 Task: Find directions from Cairo to the Giza Pyramid Complex in Egypt.
Action: Mouse moved to (360, 203)
Screenshot: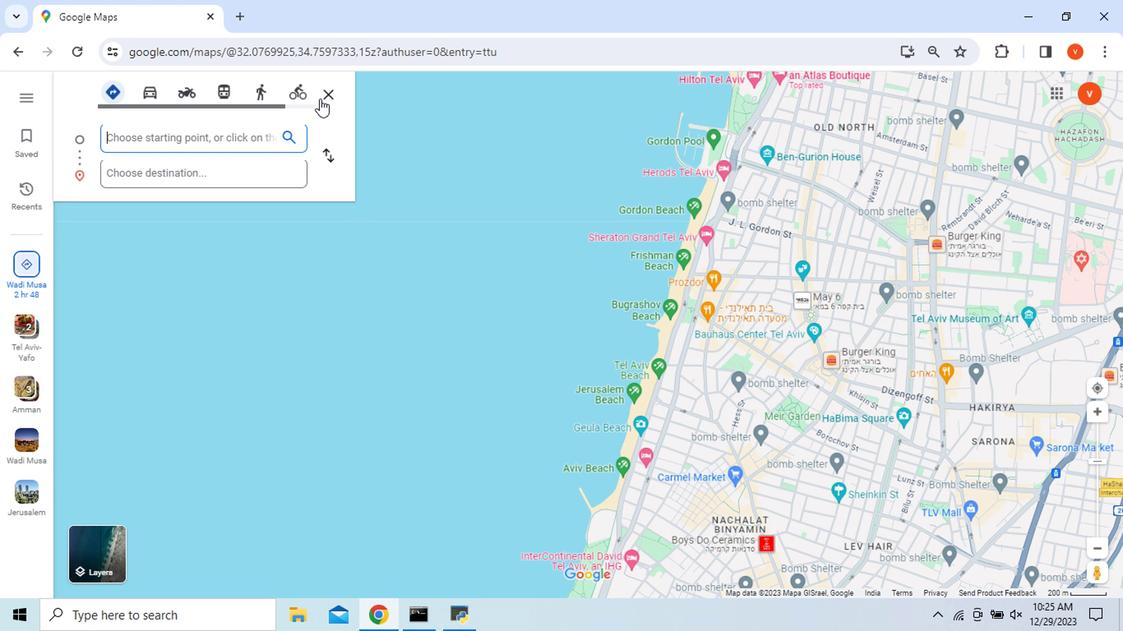 
Action: Mouse pressed left at (360, 203)
Screenshot: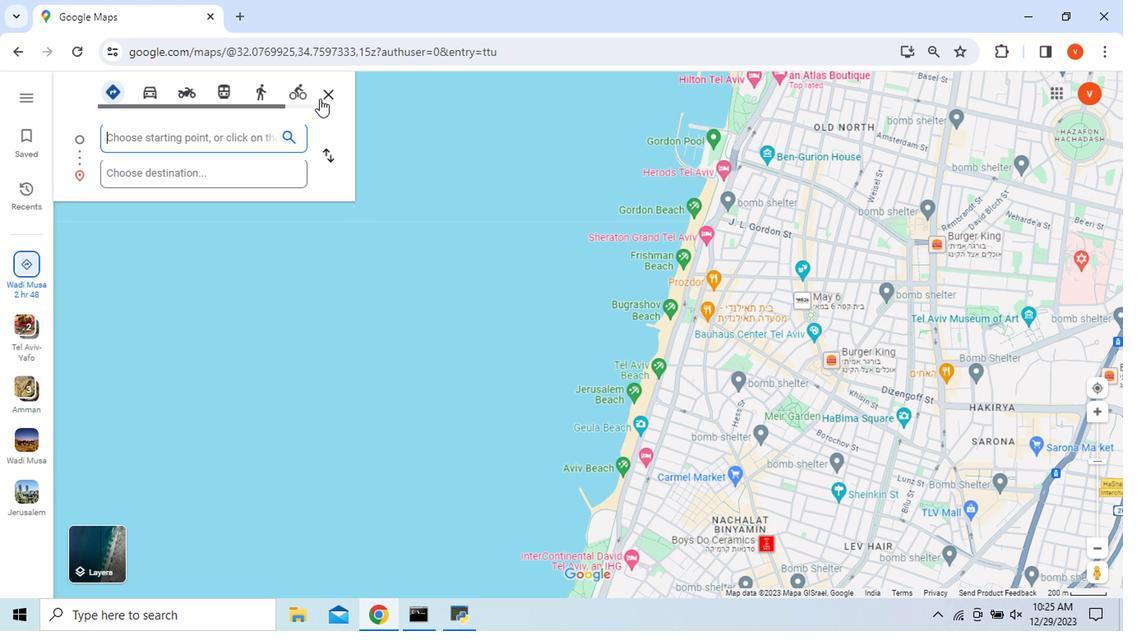 
Action: Mouse moved to (396, 341)
Screenshot: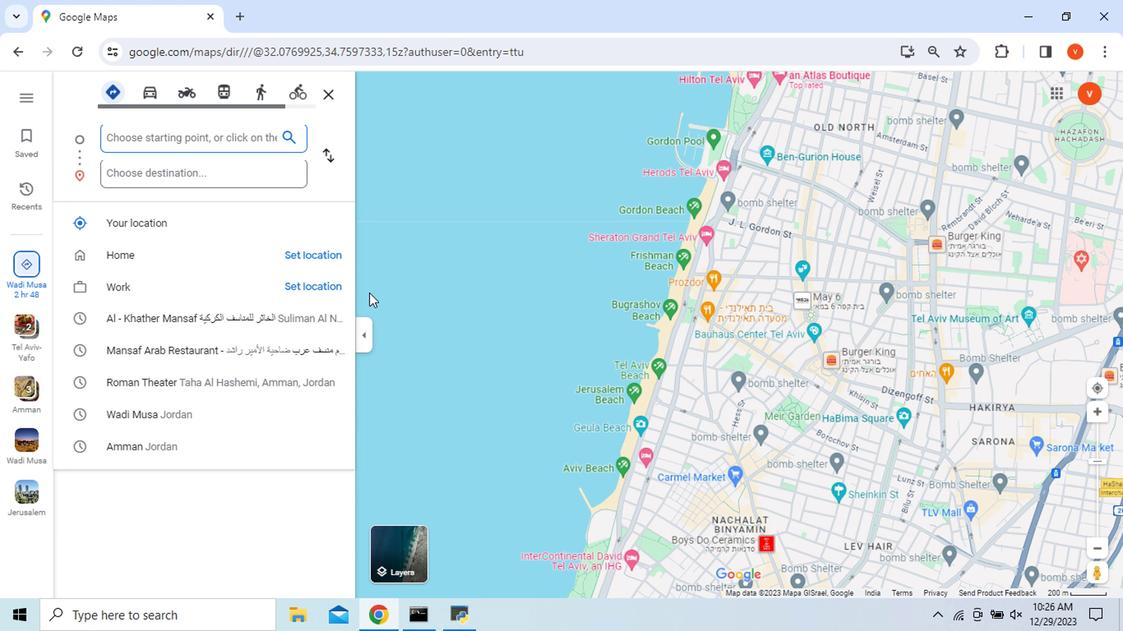 
Action: Key pressed <Key.shift>Cairo
Screenshot: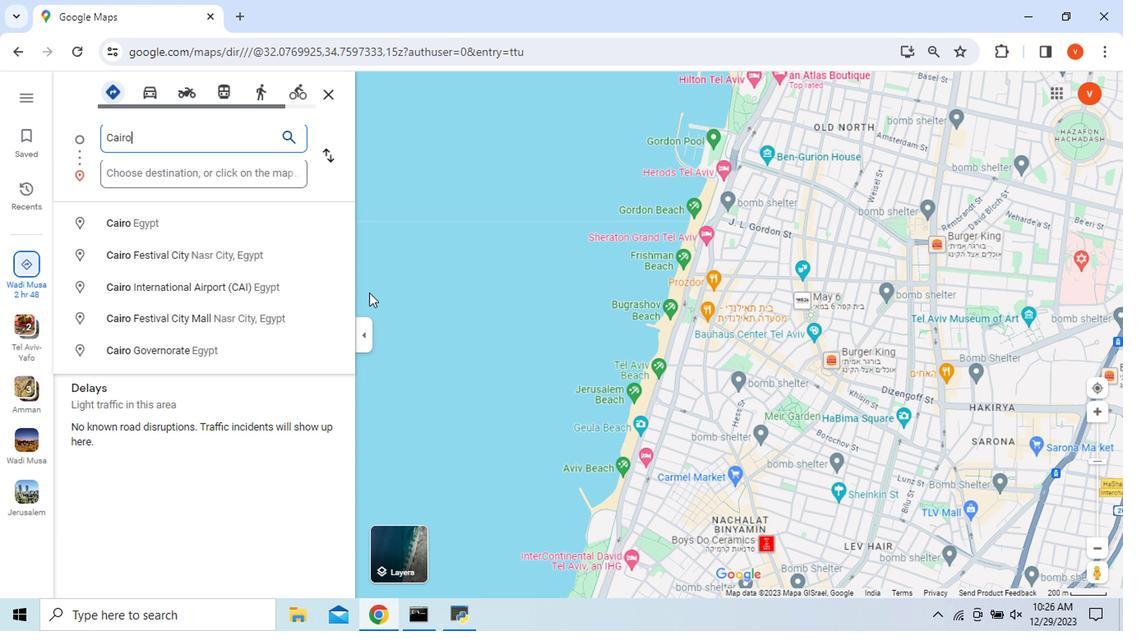 
Action: Mouse moved to (269, 258)
Screenshot: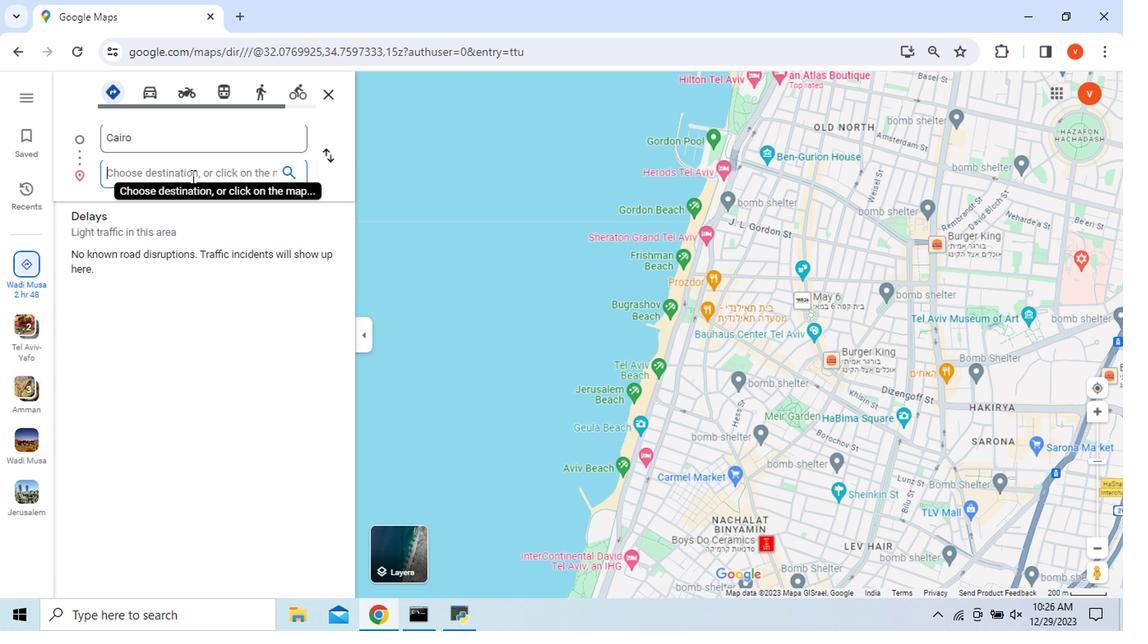 
Action: Mouse pressed left at (269, 258)
Screenshot: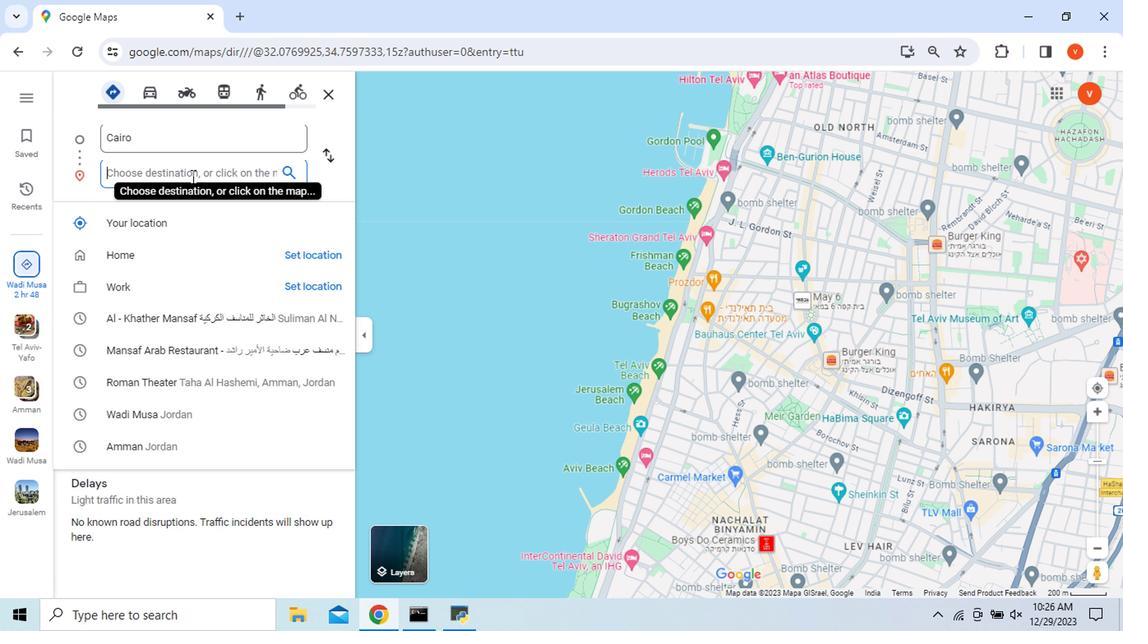 
Action: Mouse moved to (288, 510)
Screenshot: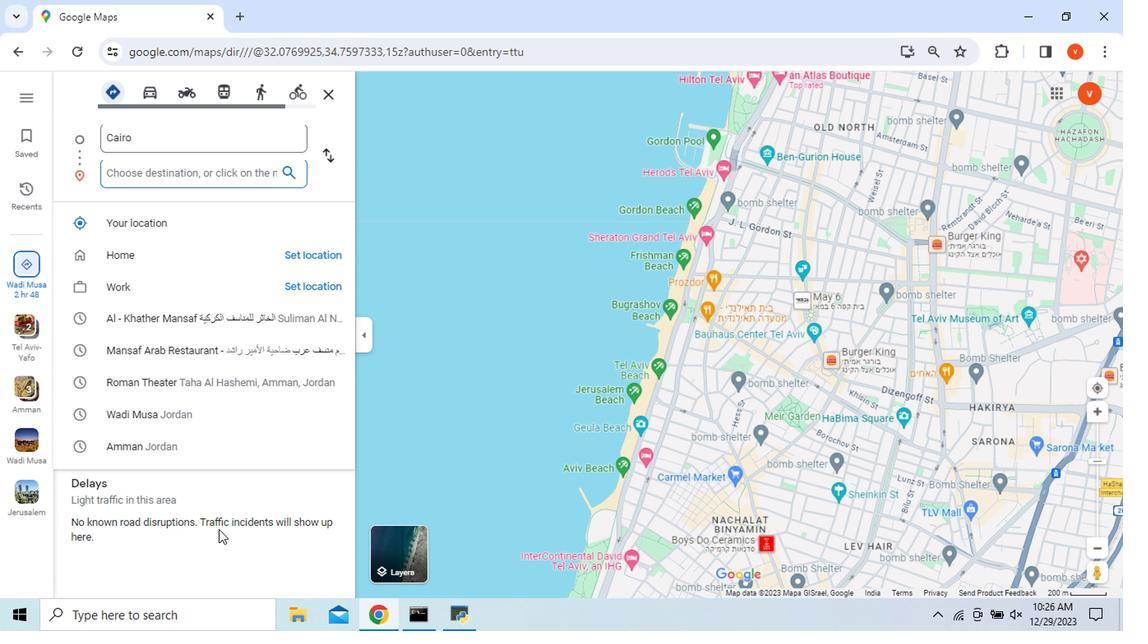 
Action: Key pressed <Key.shift>Giza
Screenshot: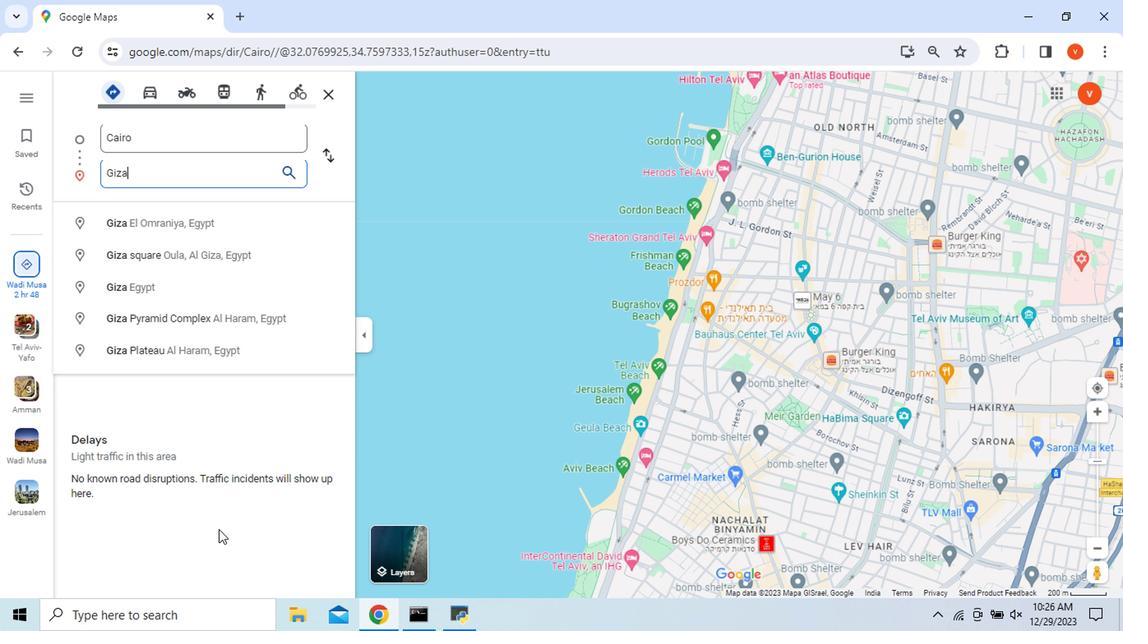 
Action: Mouse moved to (263, 363)
Screenshot: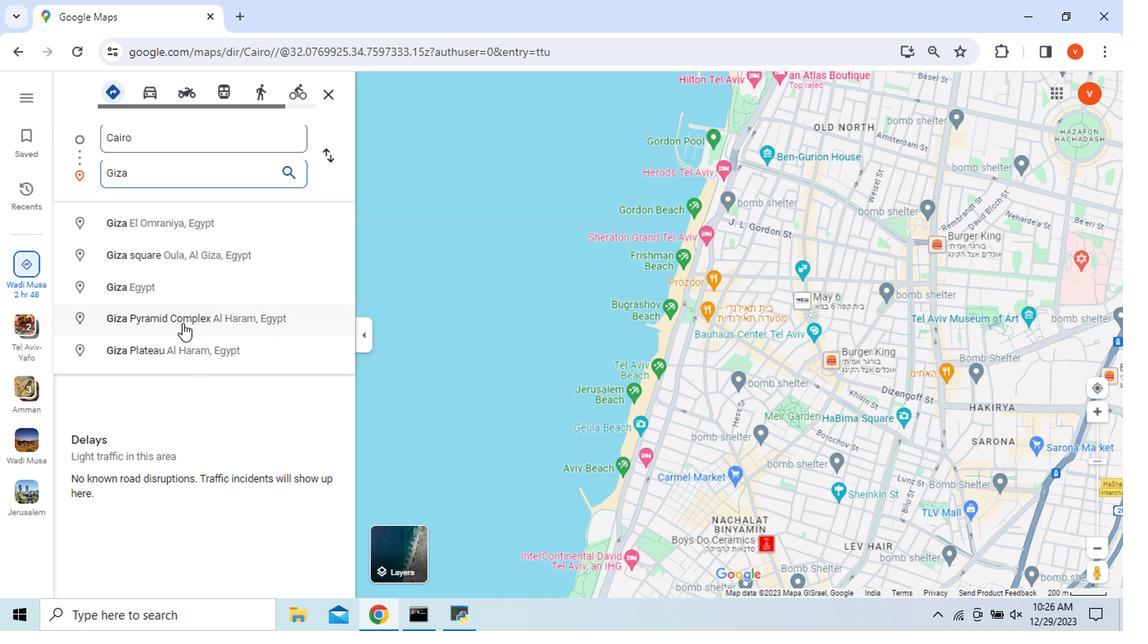 
Action: Mouse pressed left at (263, 363)
Screenshot: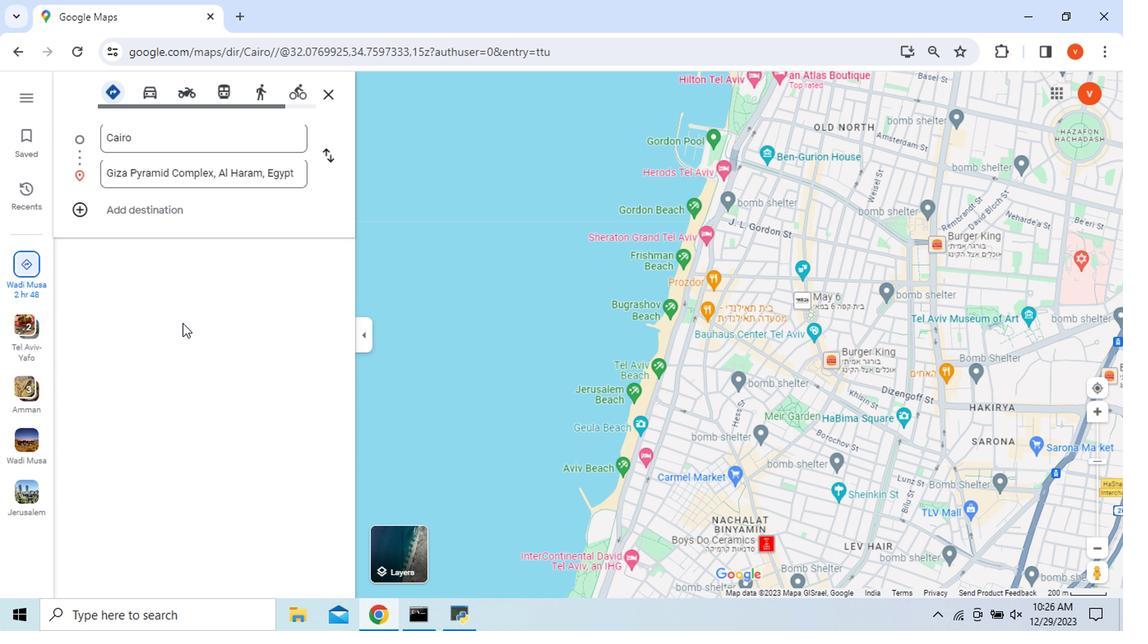 
Action: Mouse moved to (223, 423)
Screenshot: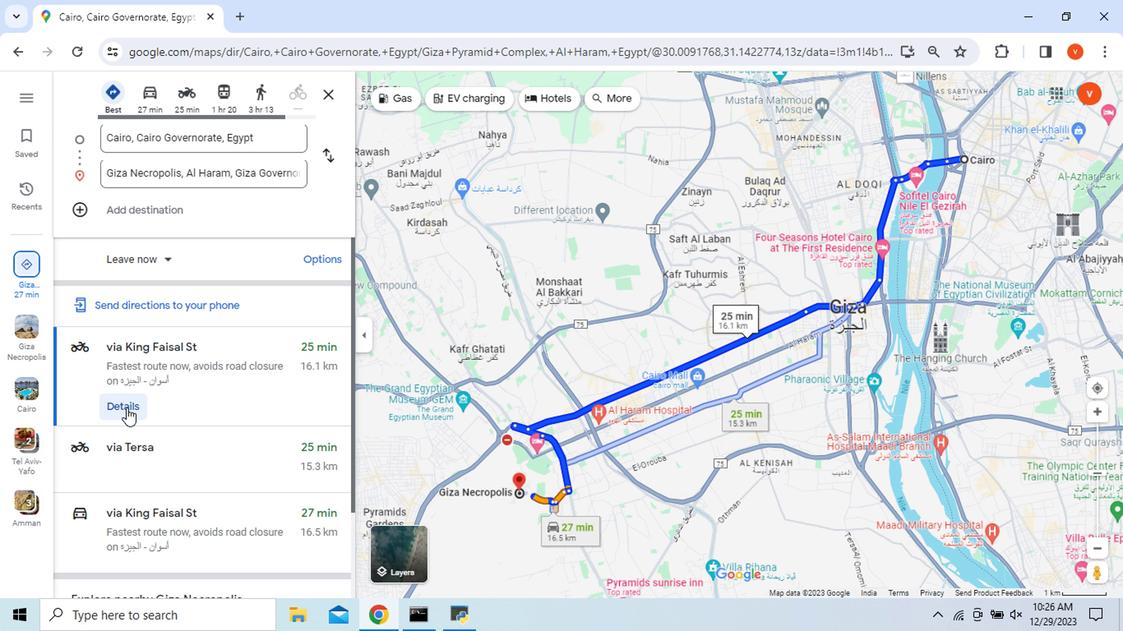 
Action: Mouse pressed left at (223, 423)
Screenshot: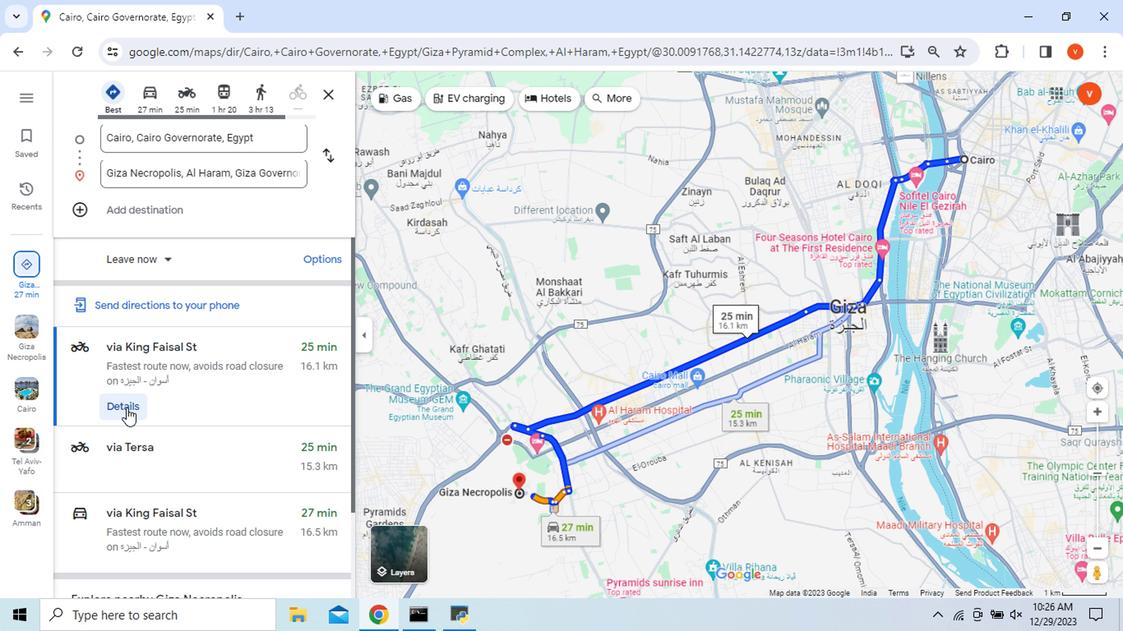 
Action: Mouse moved to (186, 331)
Screenshot: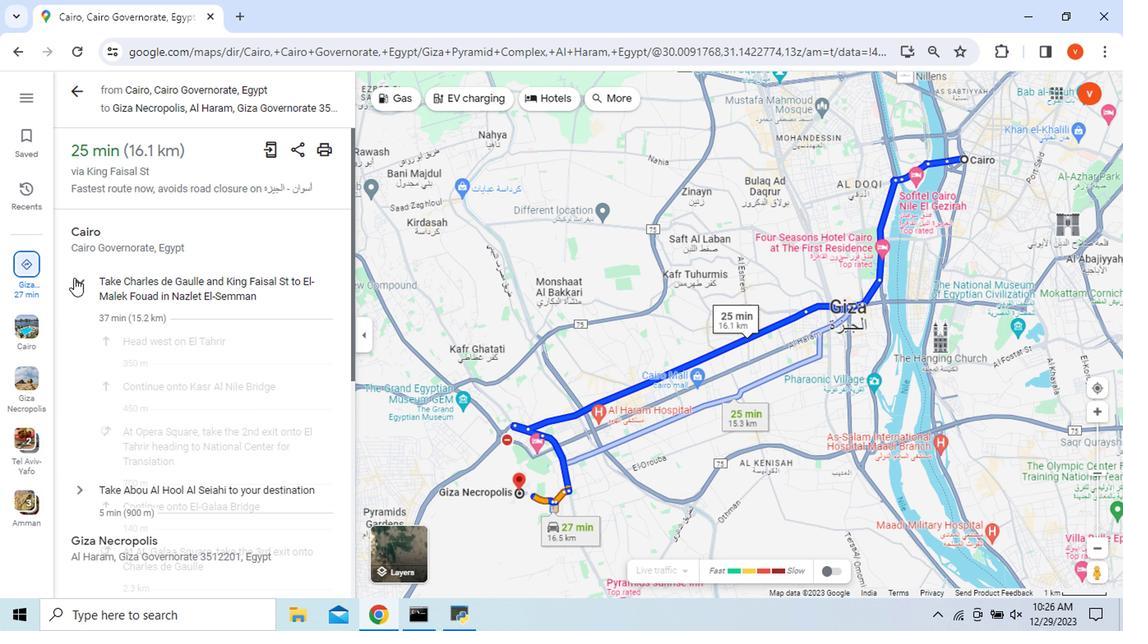
Action: Mouse pressed left at (186, 331)
Screenshot: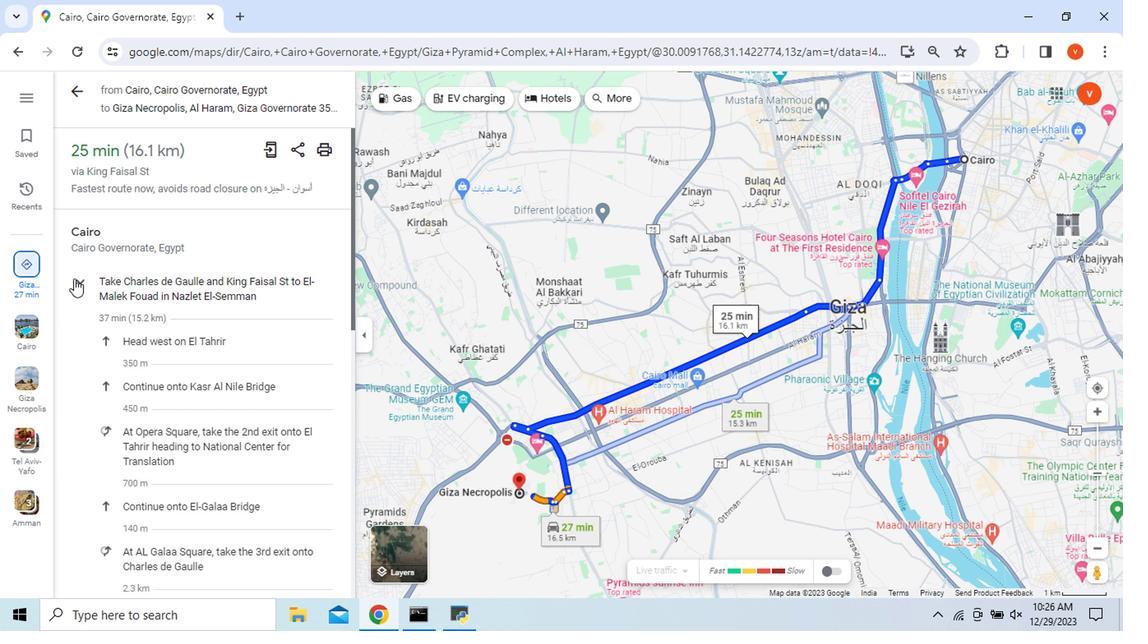 
Action: Mouse moved to (180, 358)
Screenshot: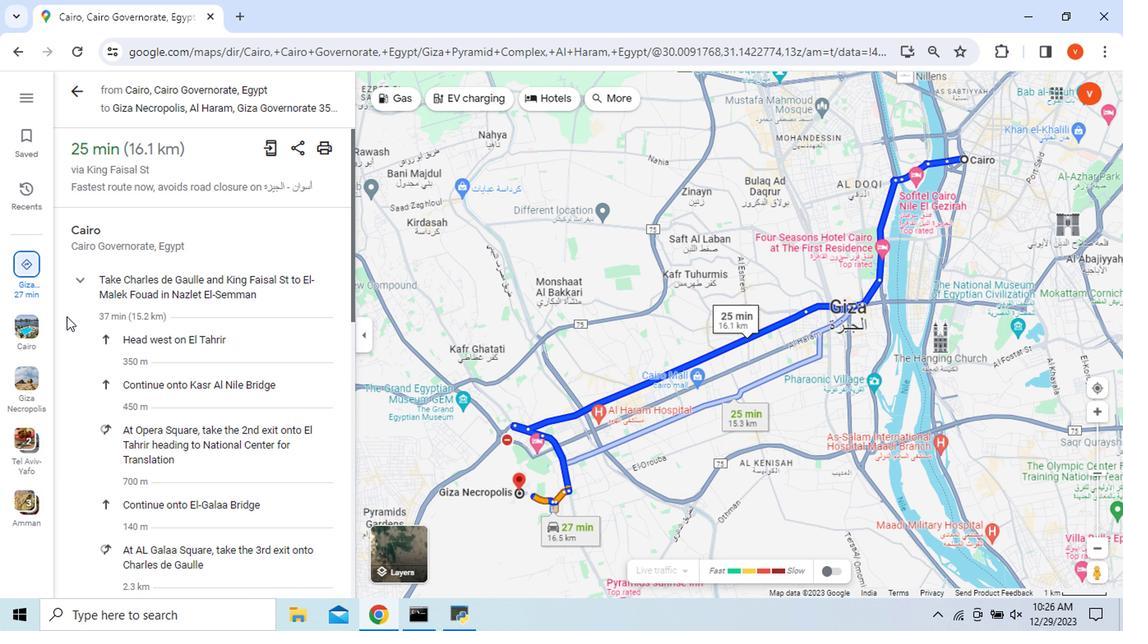 
Action: Mouse scrolled (180, 357) with delta (0, 0)
Screenshot: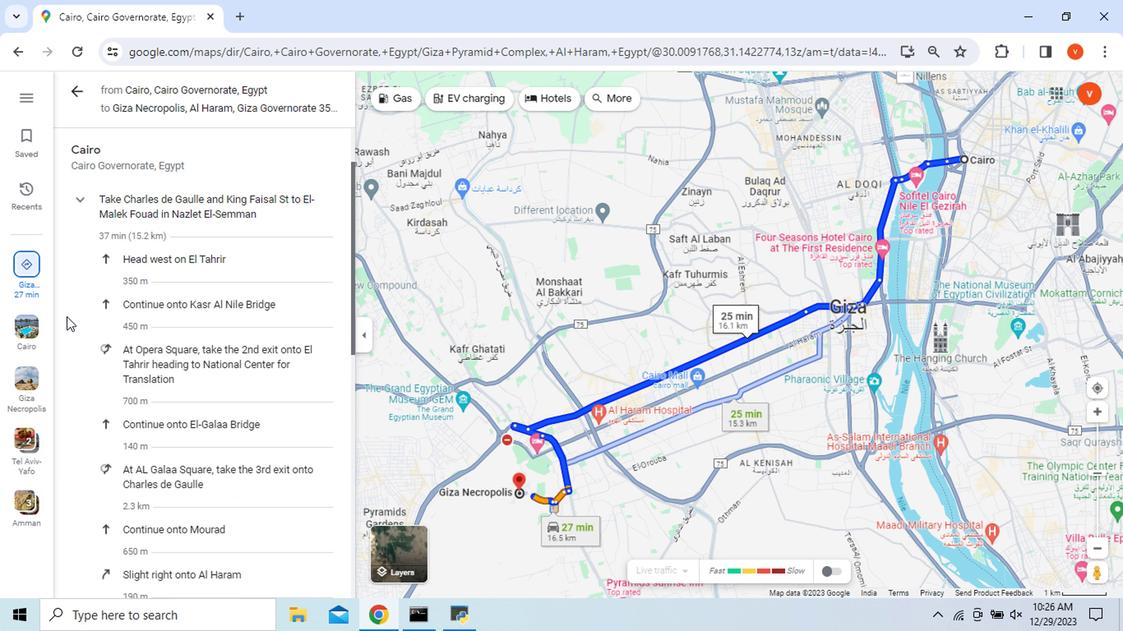 
Action: Mouse scrolled (180, 357) with delta (0, 0)
Screenshot: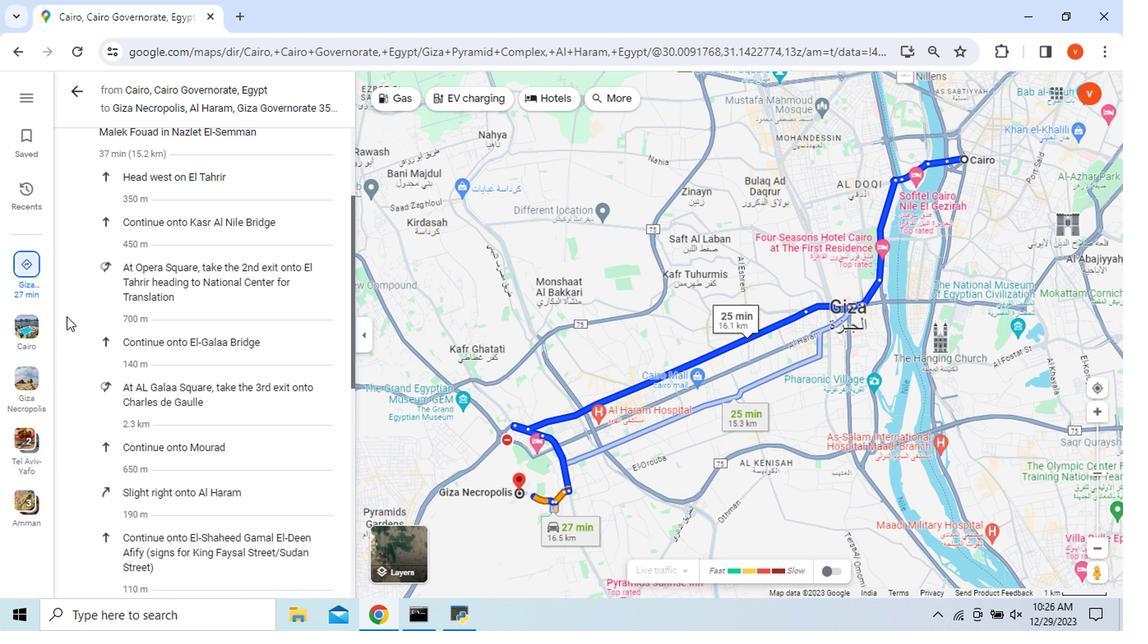 
Action: Mouse scrolled (180, 357) with delta (0, 0)
Screenshot: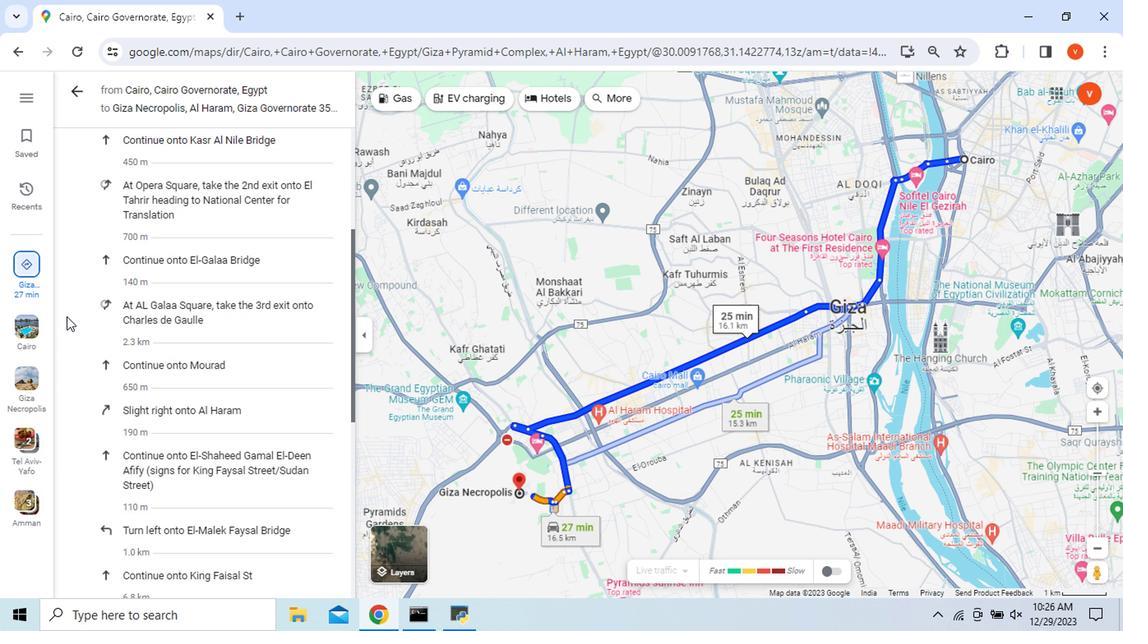 
Action: Mouse scrolled (180, 357) with delta (0, 0)
Screenshot: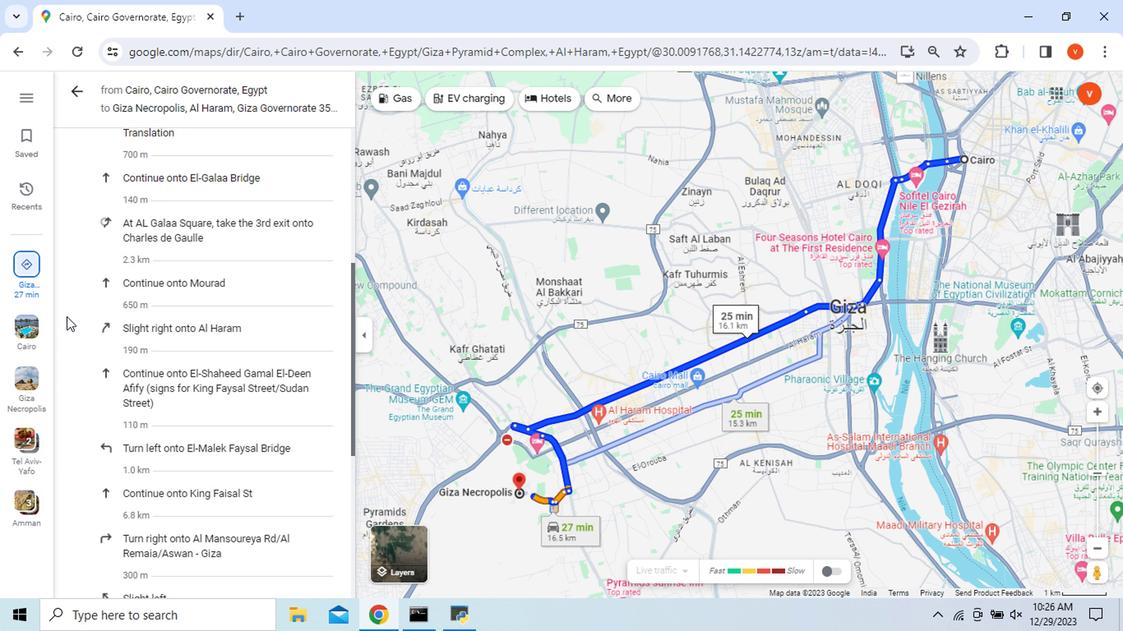 
Action: Mouse scrolled (180, 357) with delta (0, 0)
Screenshot: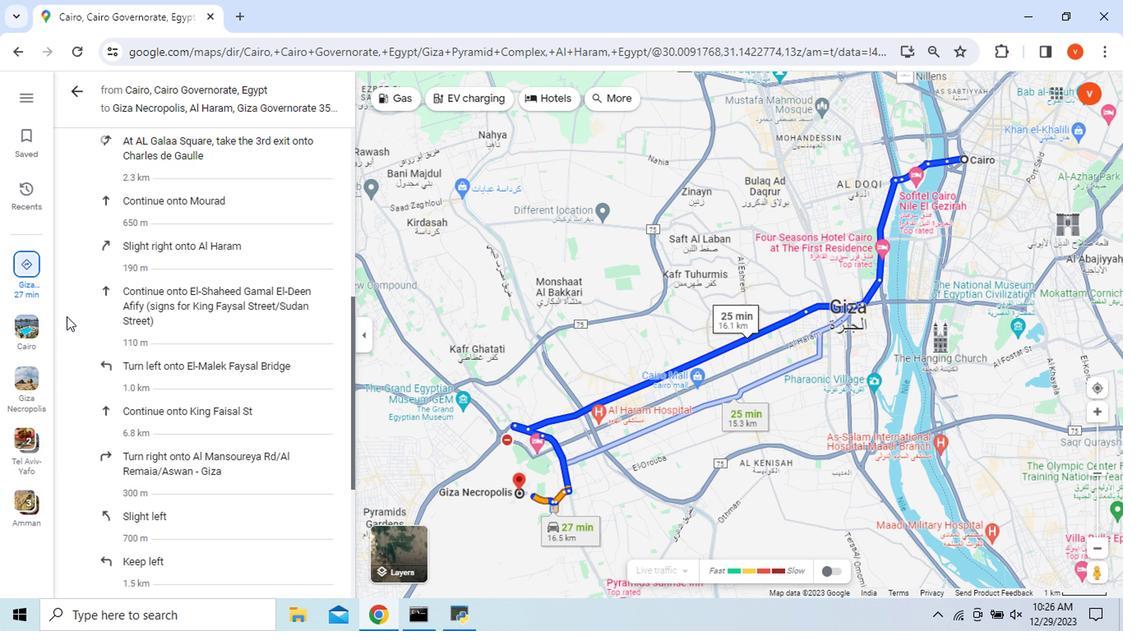 
Action: Mouse scrolled (180, 357) with delta (0, 0)
Screenshot: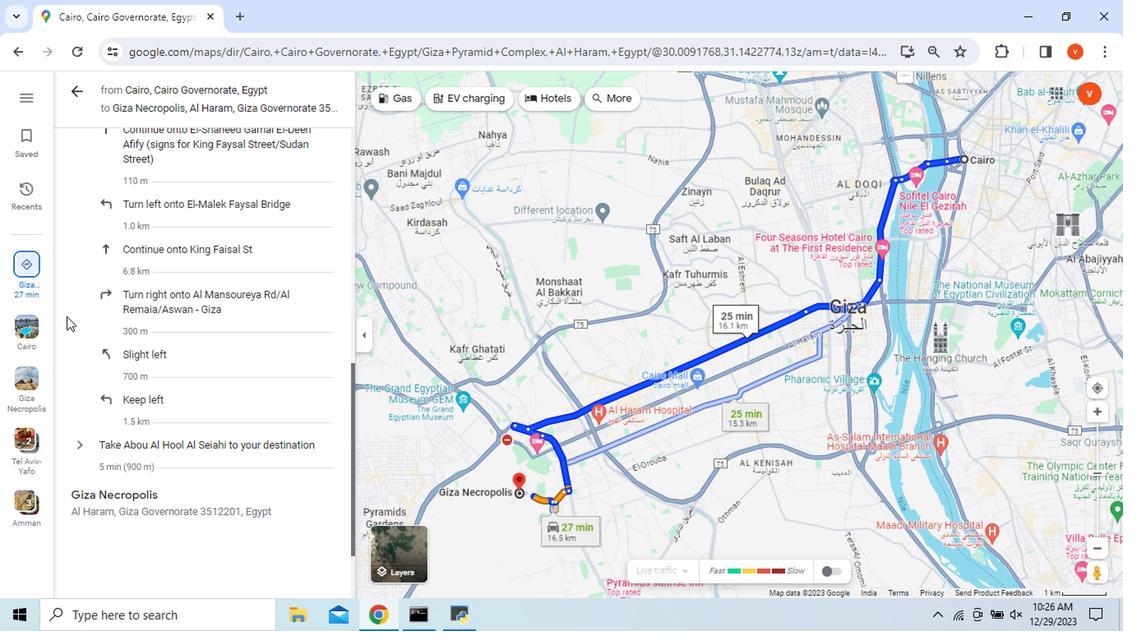 
Action: Mouse scrolled (180, 357) with delta (0, 0)
Screenshot: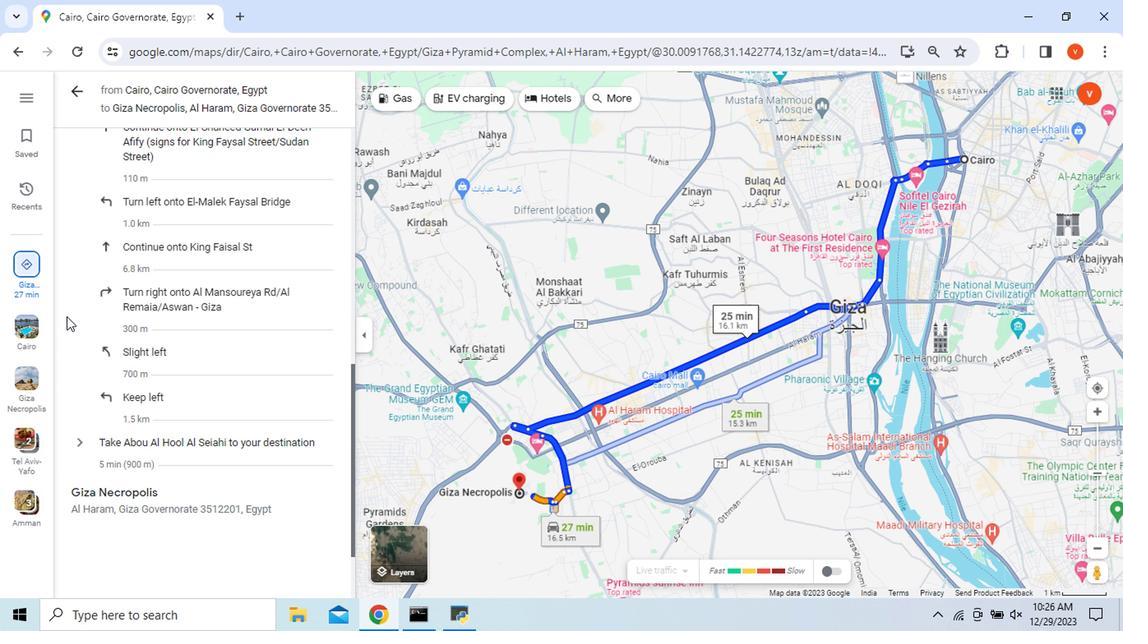 
Action: Mouse scrolled (180, 357) with delta (0, 0)
Screenshot: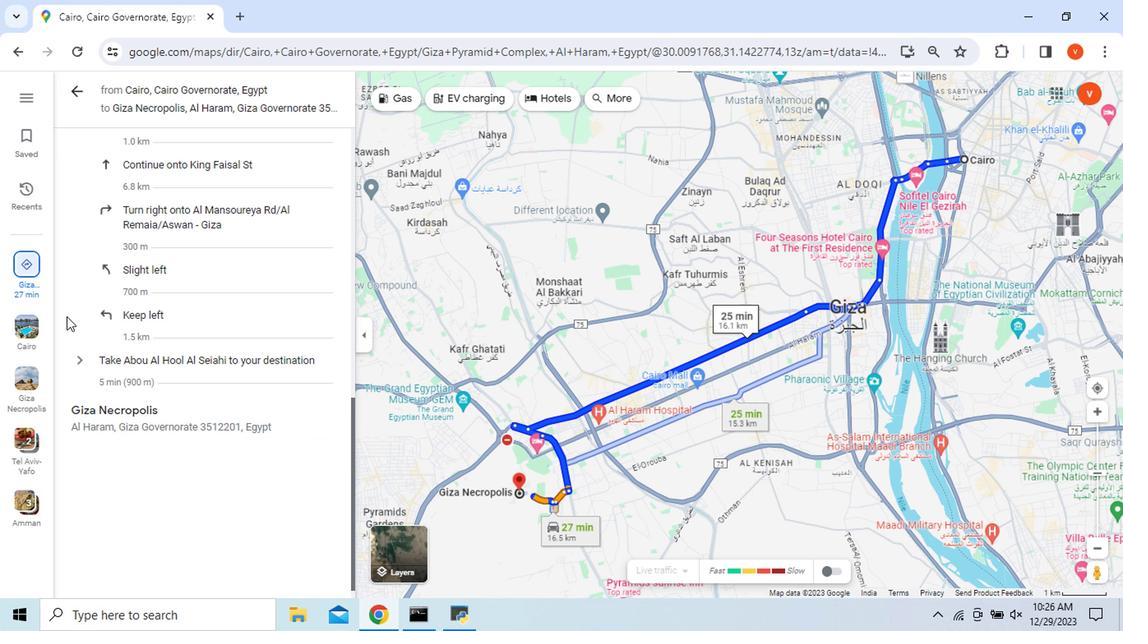 
Action: Mouse moved to (185, 390)
Screenshot: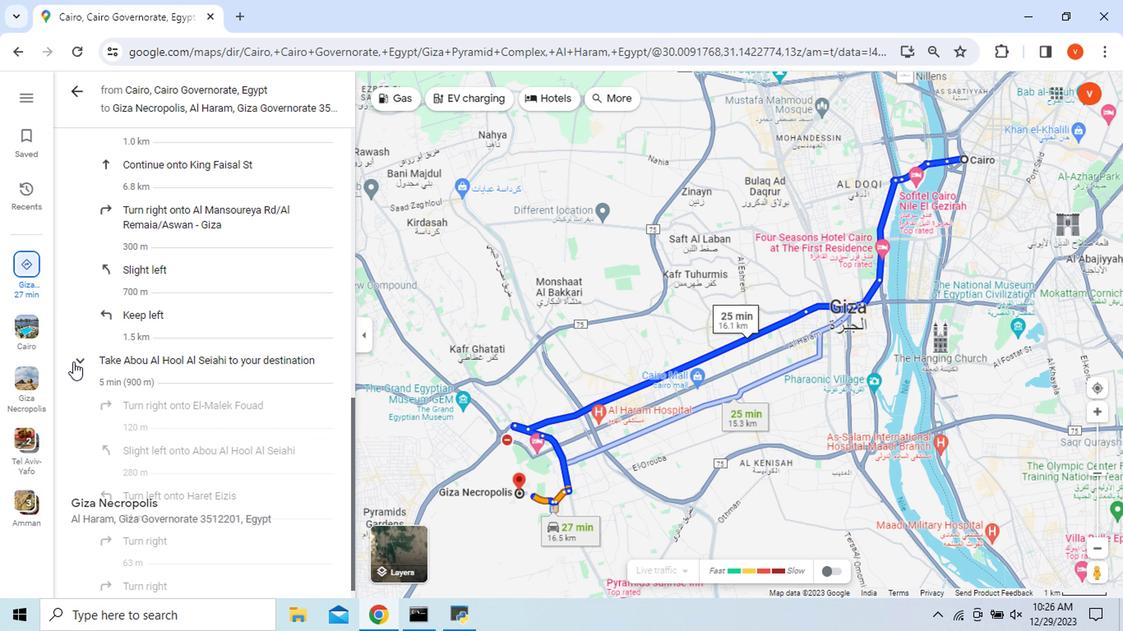 
Action: Mouse pressed left at (185, 390)
Screenshot: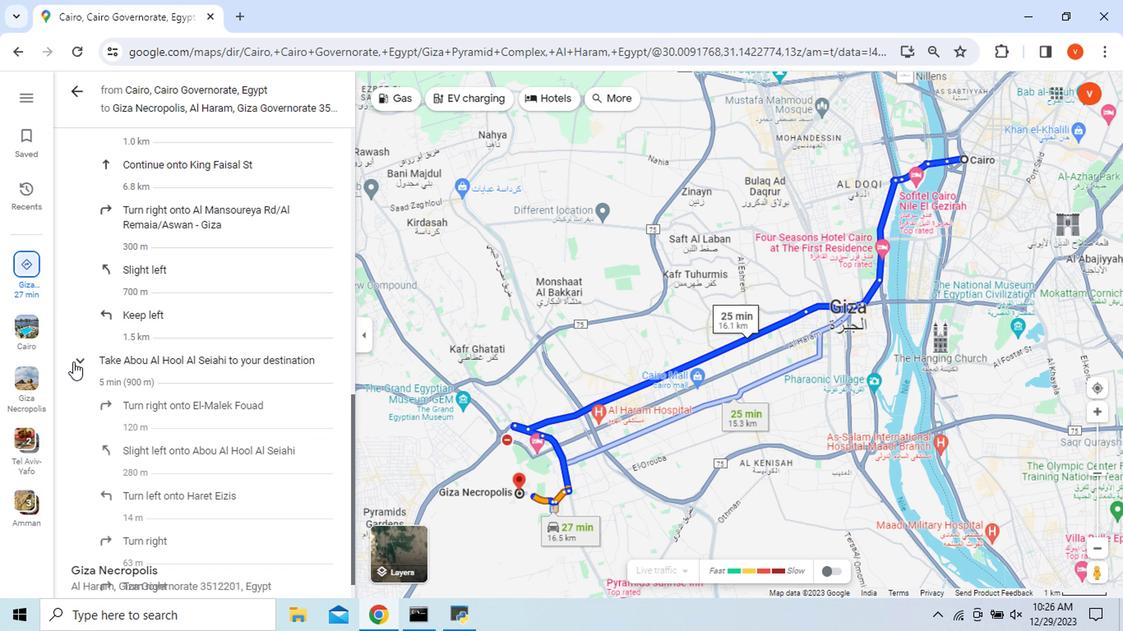 
Action: Mouse moved to (185, 390)
Screenshot: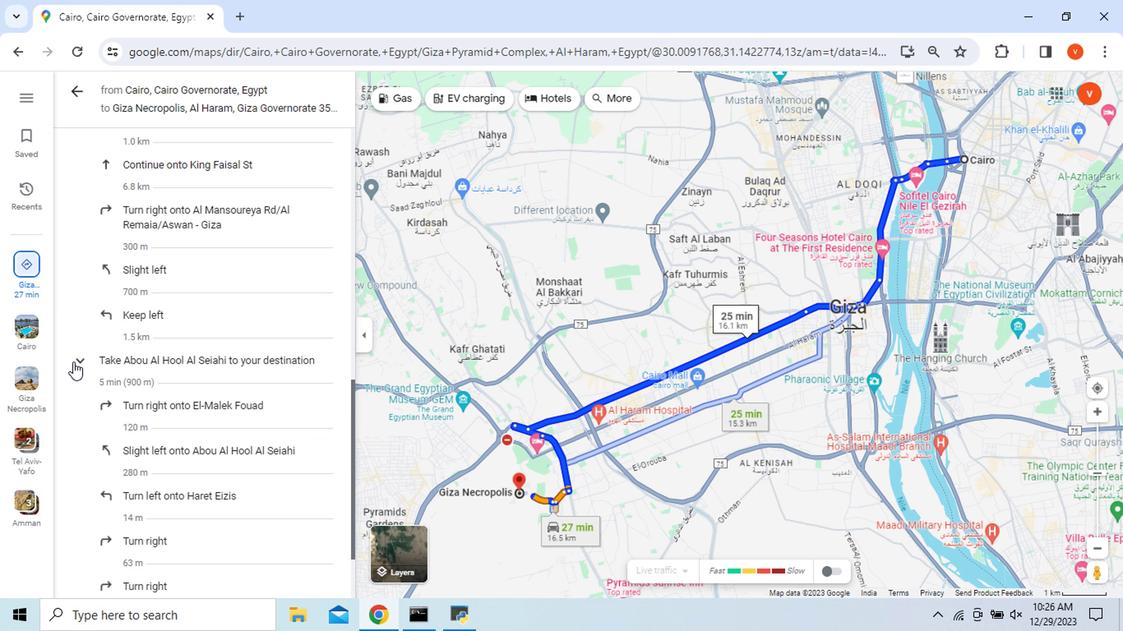 
Action: Mouse scrolled (185, 390) with delta (0, 0)
Screenshot: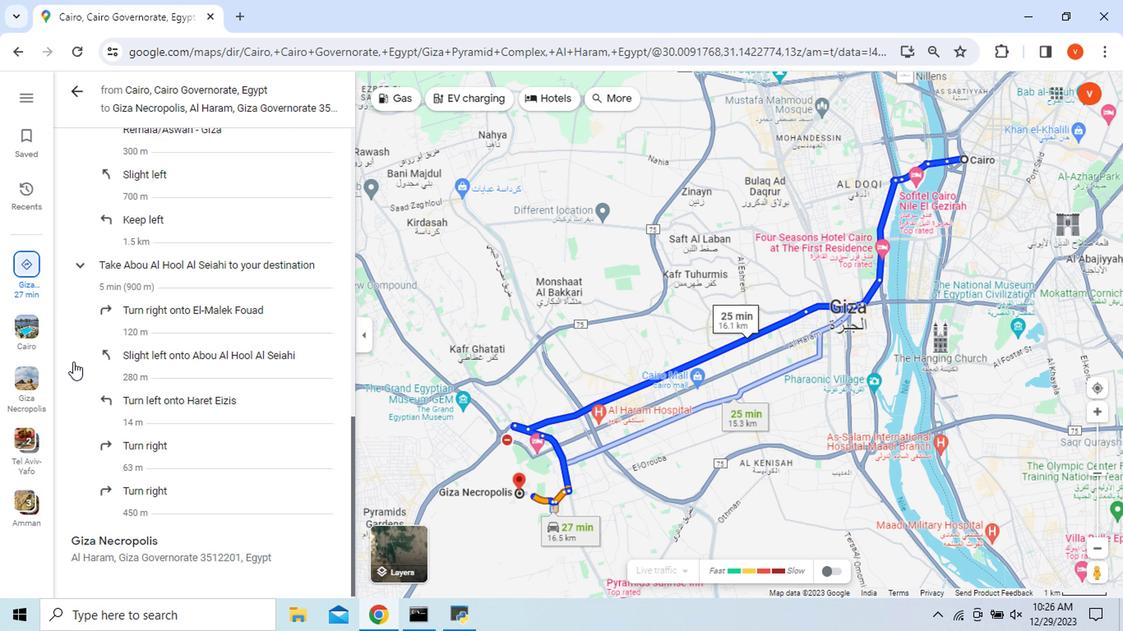 
Action: Mouse scrolled (185, 390) with delta (0, 0)
Screenshot: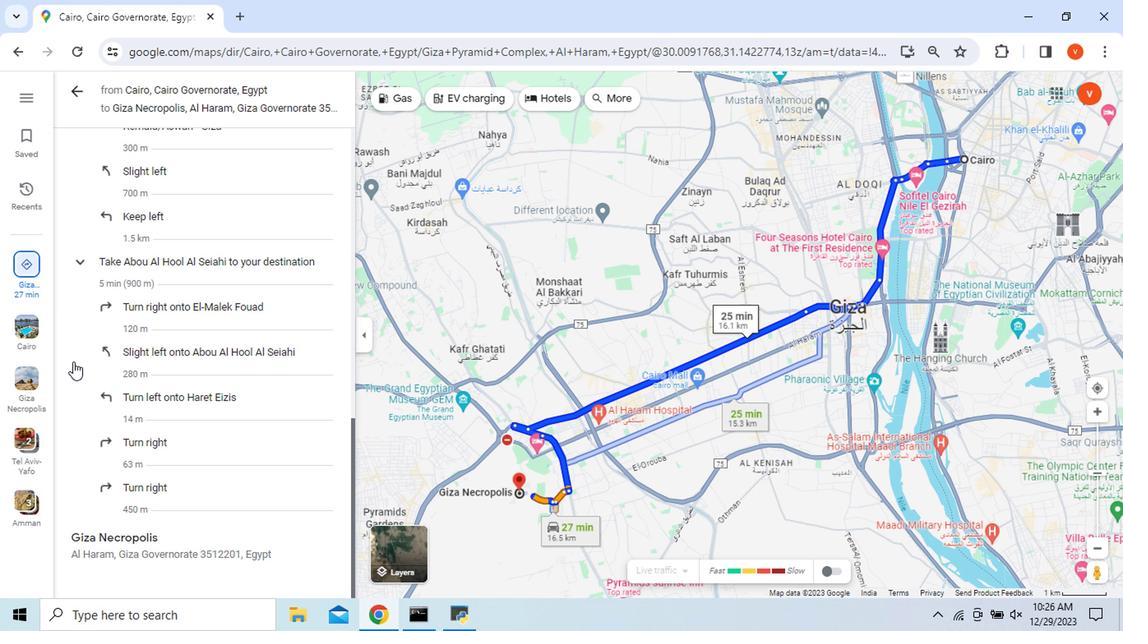
Action: Mouse scrolled (185, 390) with delta (0, 0)
Screenshot: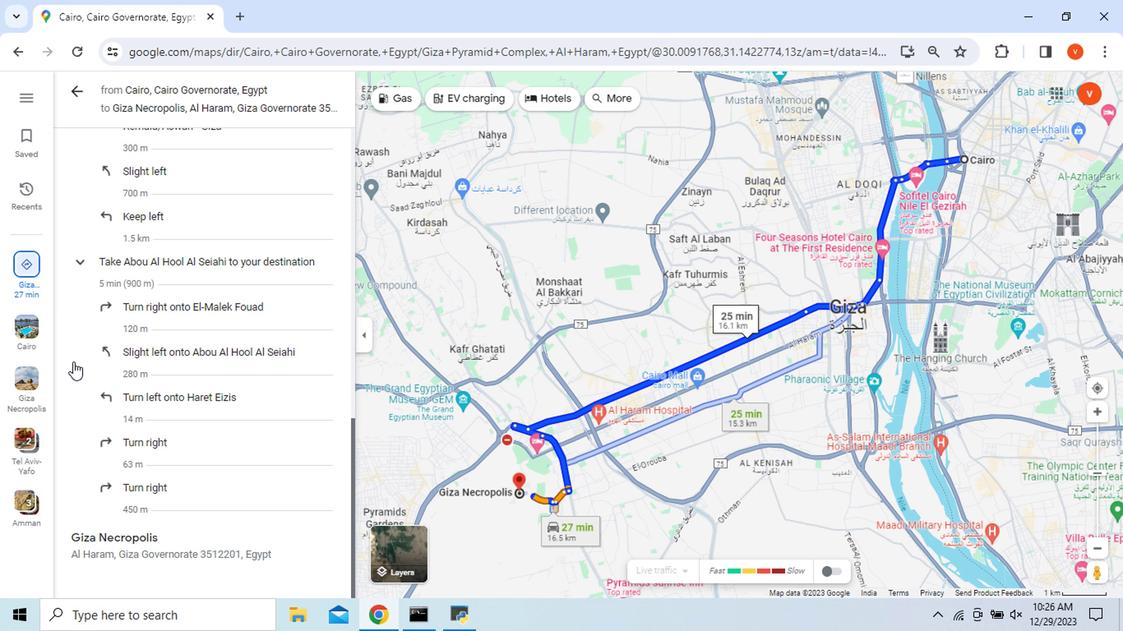 
Action: Mouse scrolled (185, 391) with delta (0, 0)
Screenshot: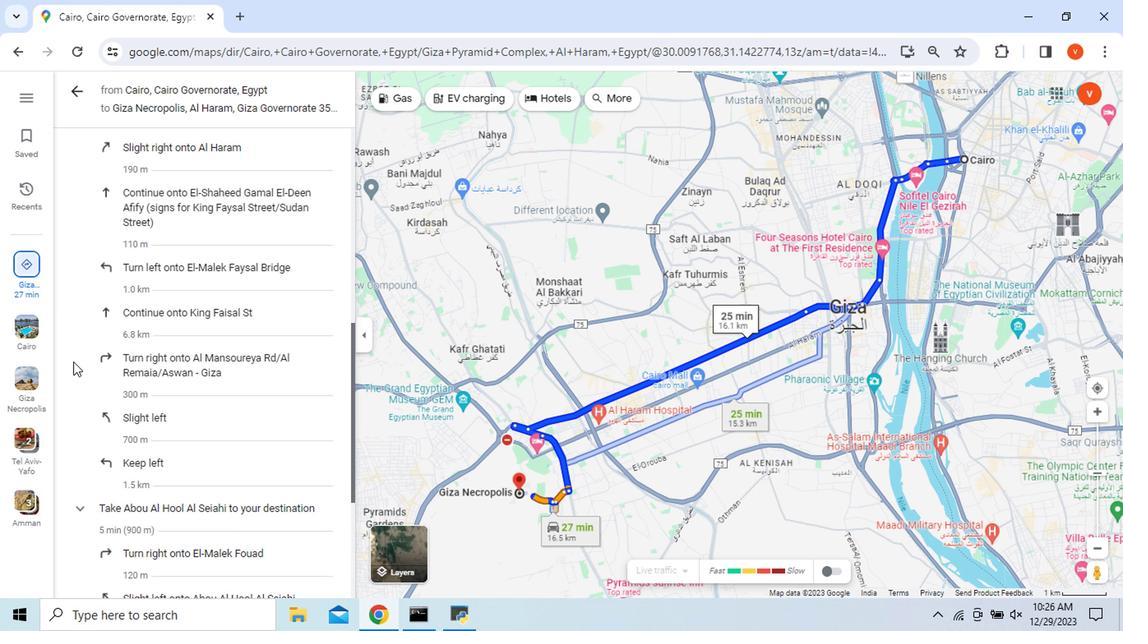 
Action: Mouse scrolled (185, 391) with delta (0, 0)
Screenshot: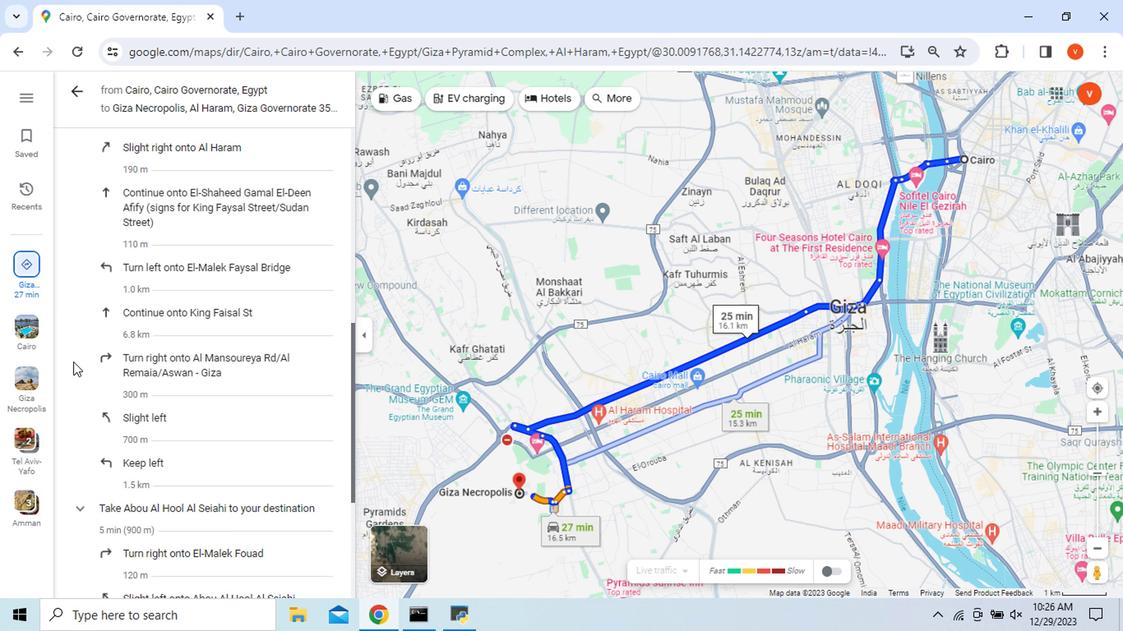 
Action: Mouse scrolled (185, 391) with delta (0, 0)
Screenshot: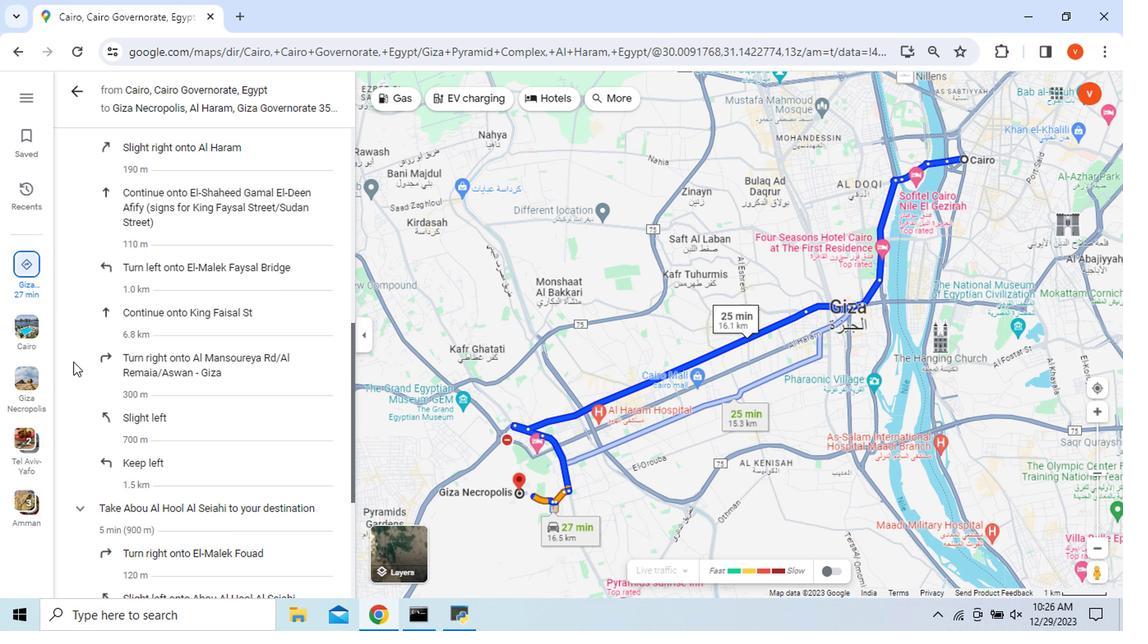 
Action: Mouse scrolled (185, 391) with delta (0, 0)
Screenshot: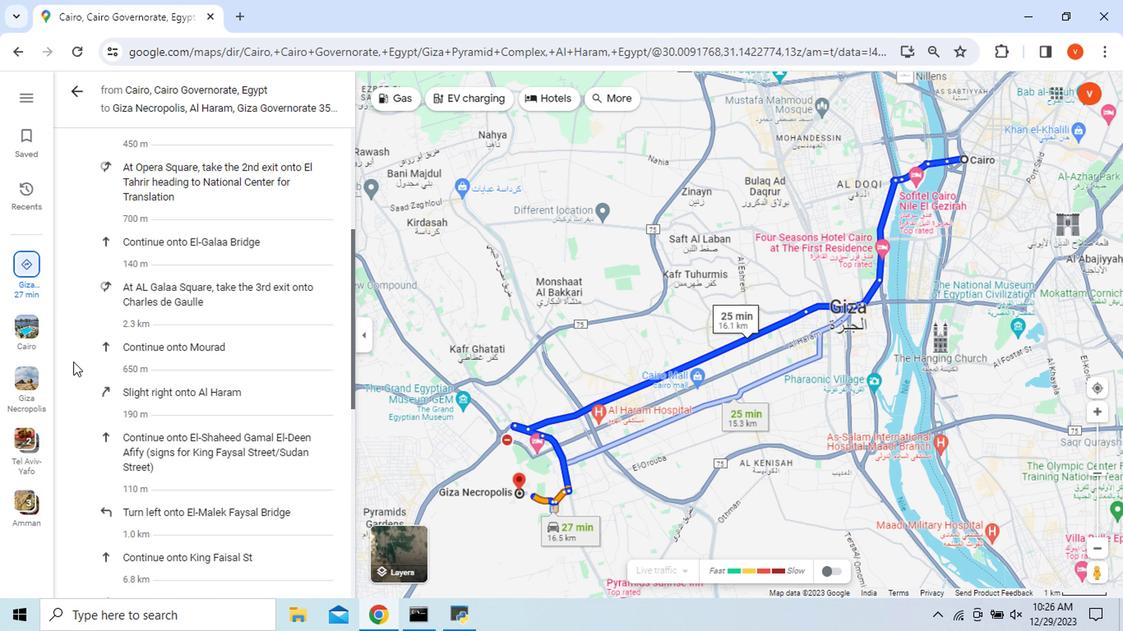 
Action: Mouse scrolled (185, 391) with delta (0, 0)
Screenshot: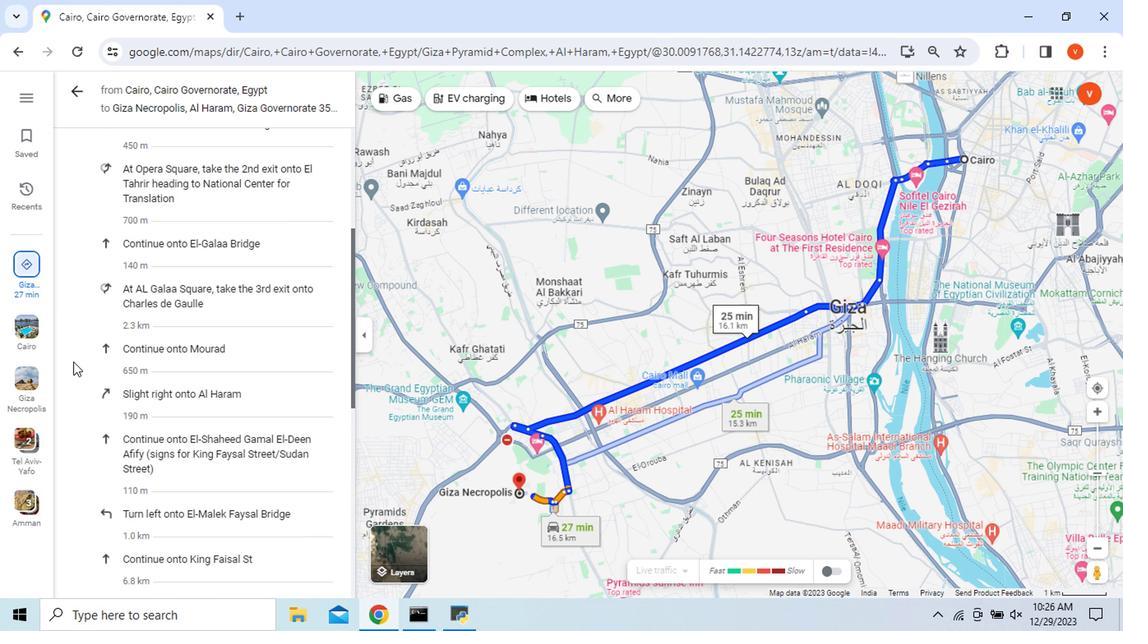 
Action: Mouse scrolled (185, 391) with delta (0, 0)
Screenshot: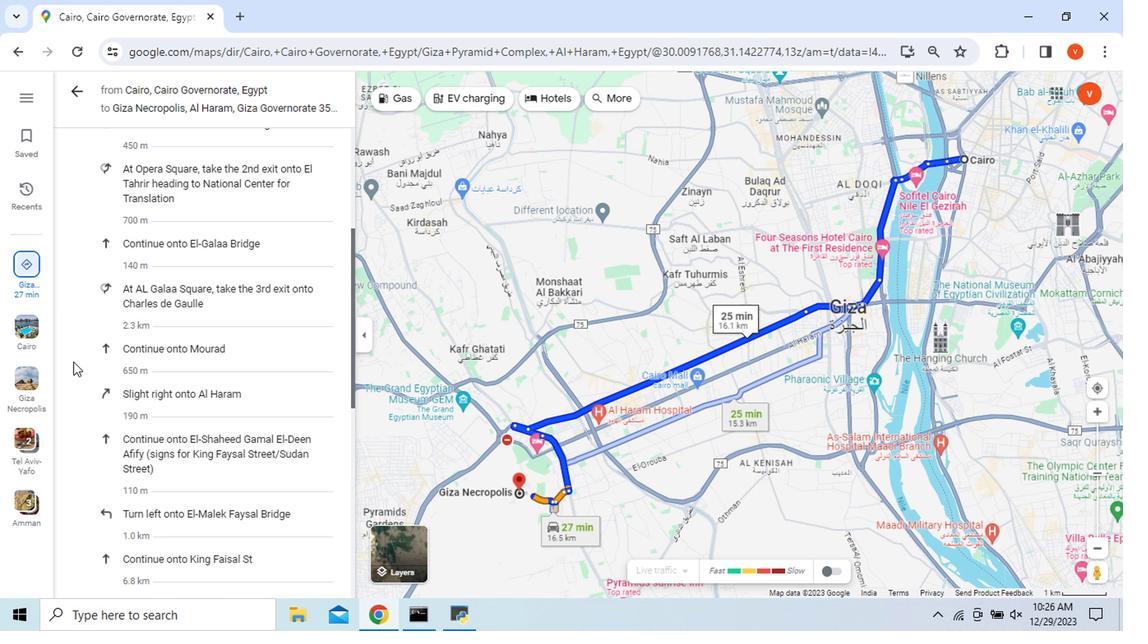 
Action: Mouse scrolled (185, 391) with delta (0, 0)
Screenshot: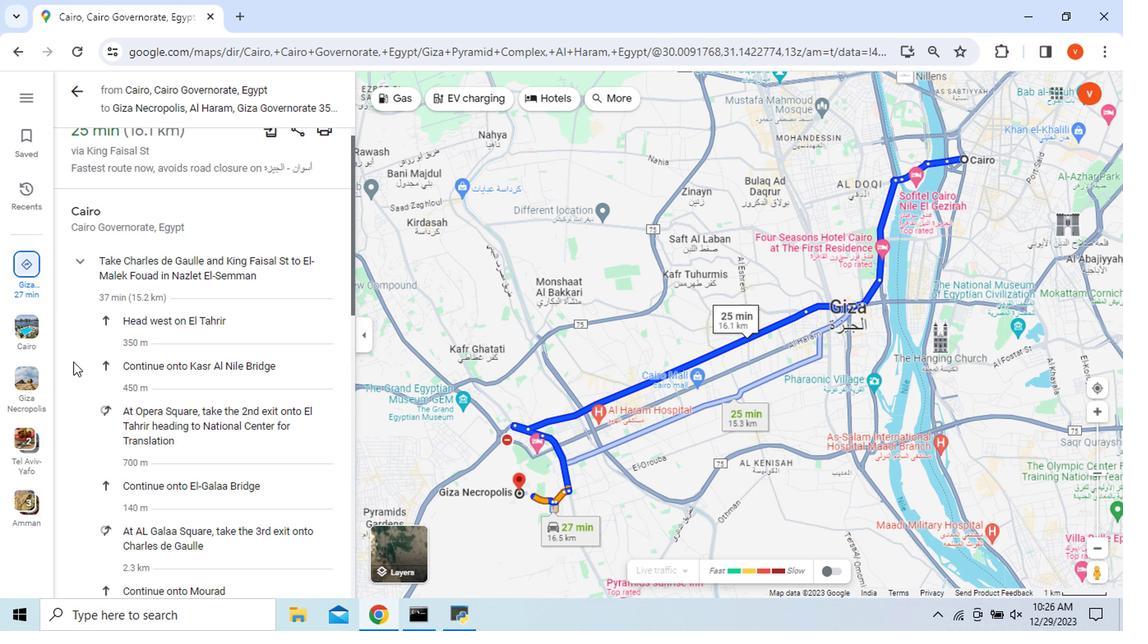 
Action: Mouse scrolled (185, 391) with delta (0, 0)
Screenshot: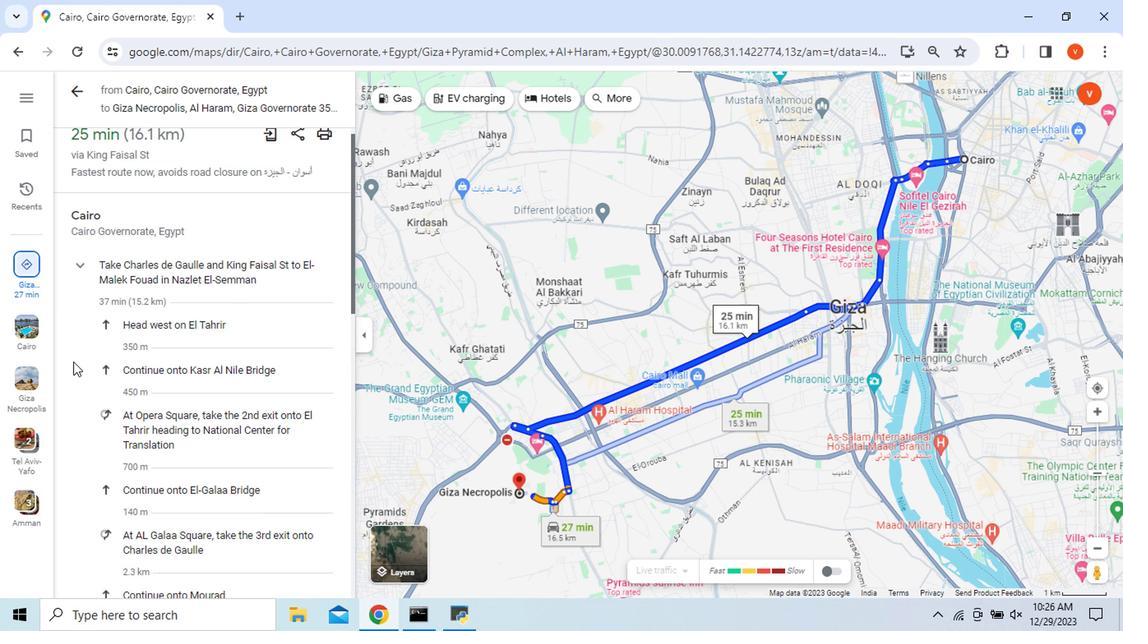 
Action: Mouse scrolled (185, 391) with delta (0, 0)
Screenshot: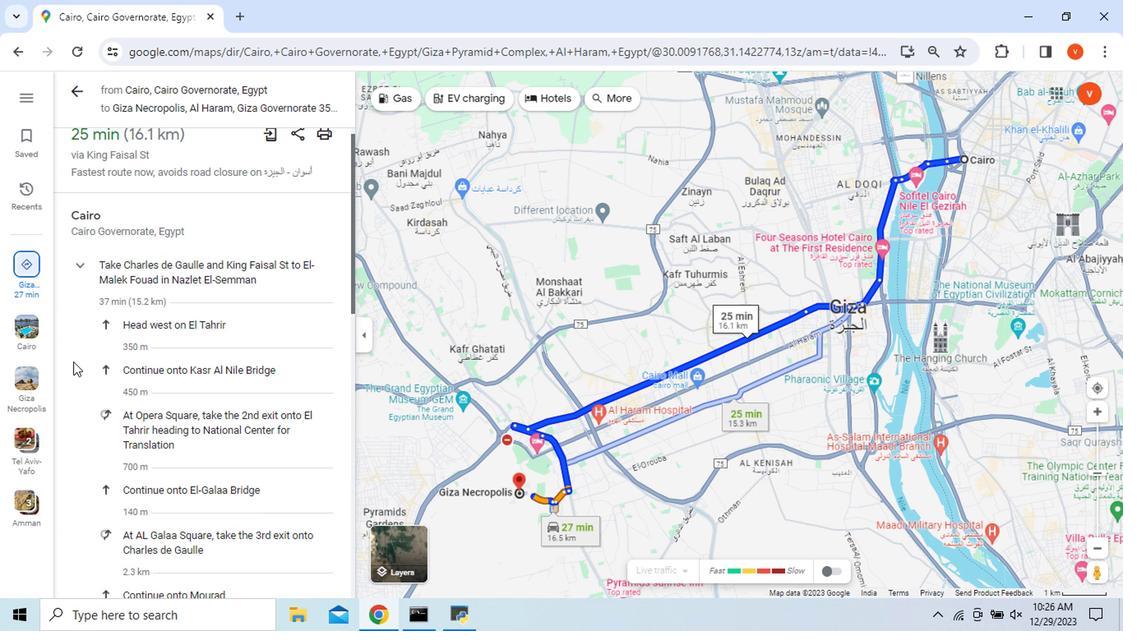 
Action: Mouse scrolled (185, 391) with delta (0, 0)
Screenshot: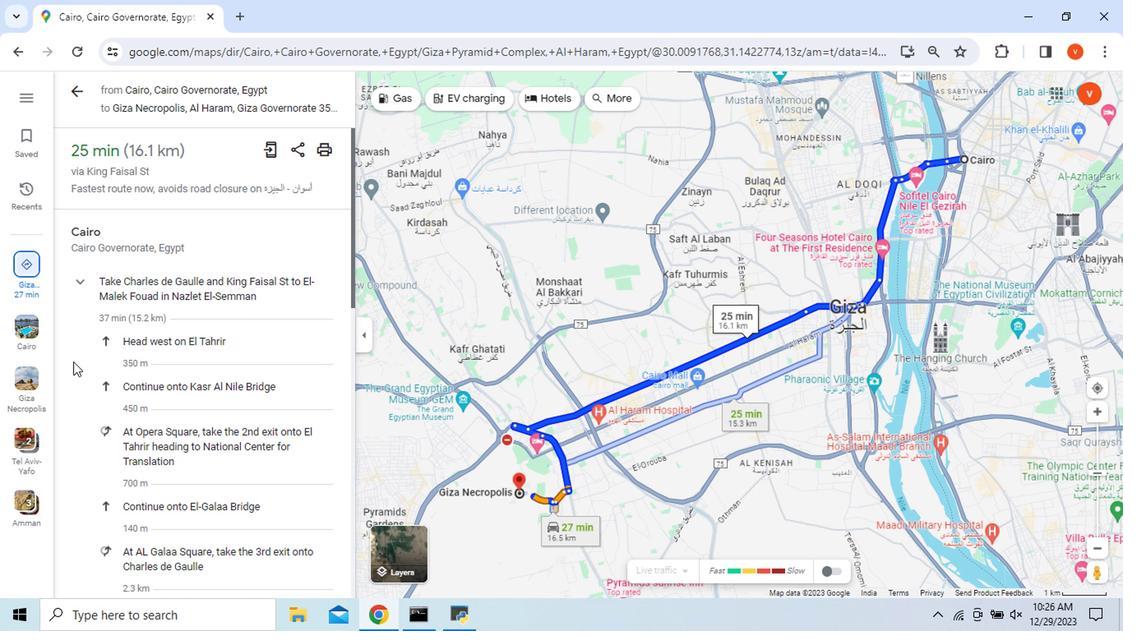 
Action: Mouse scrolled (185, 391) with delta (0, 0)
Screenshot: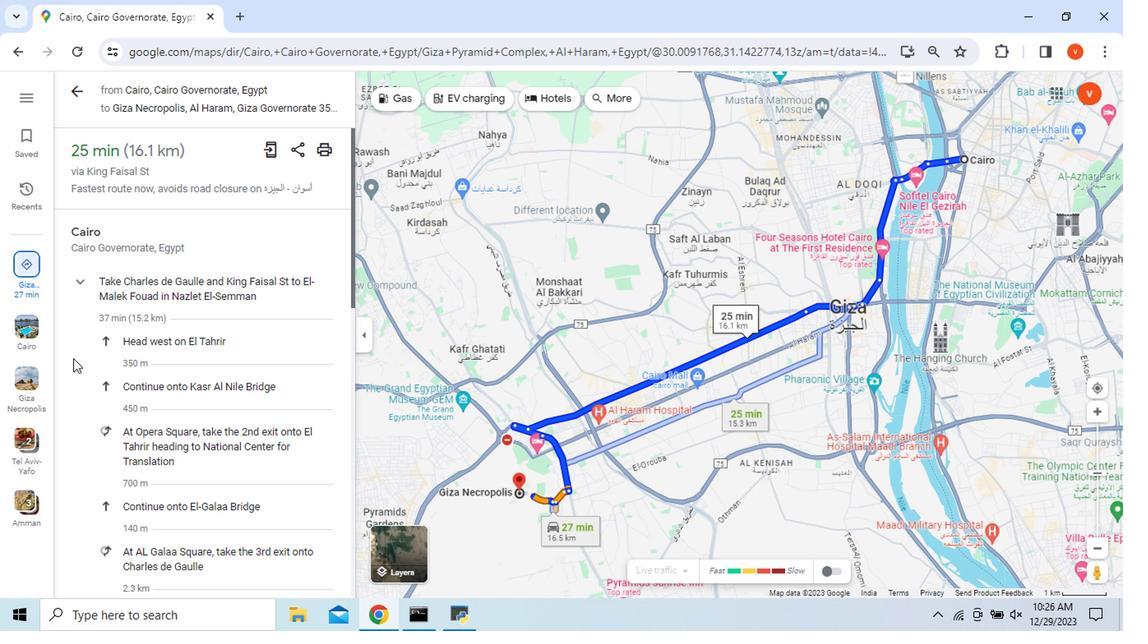 
Action: Mouse moved to (186, 201)
Screenshot: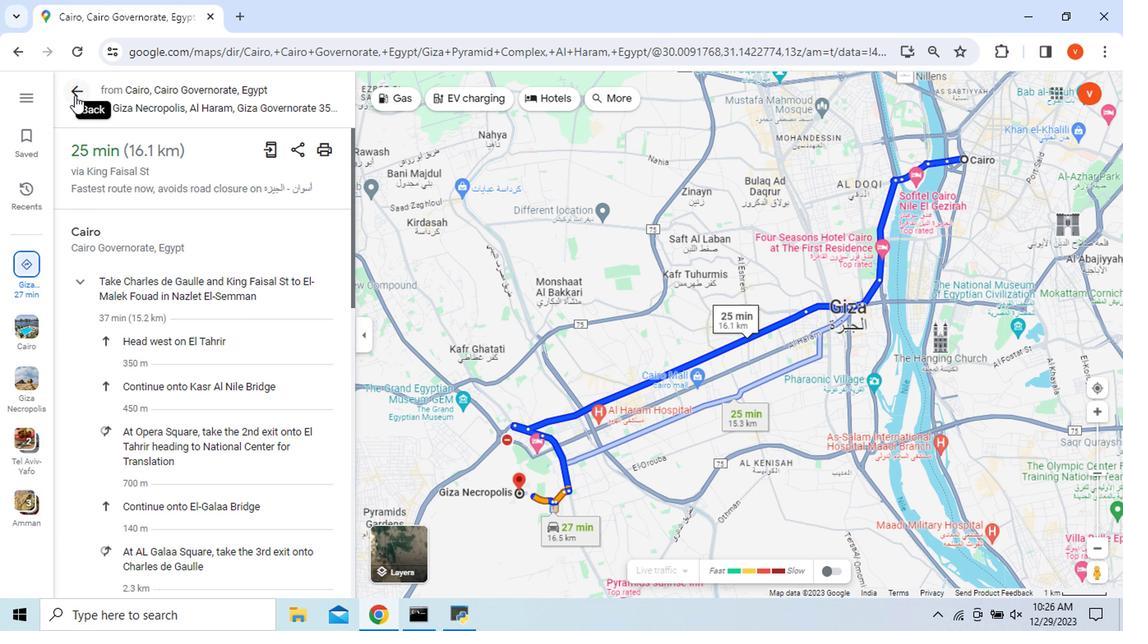 
Action: Mouse pressed left at (186, 201)
Screenshot: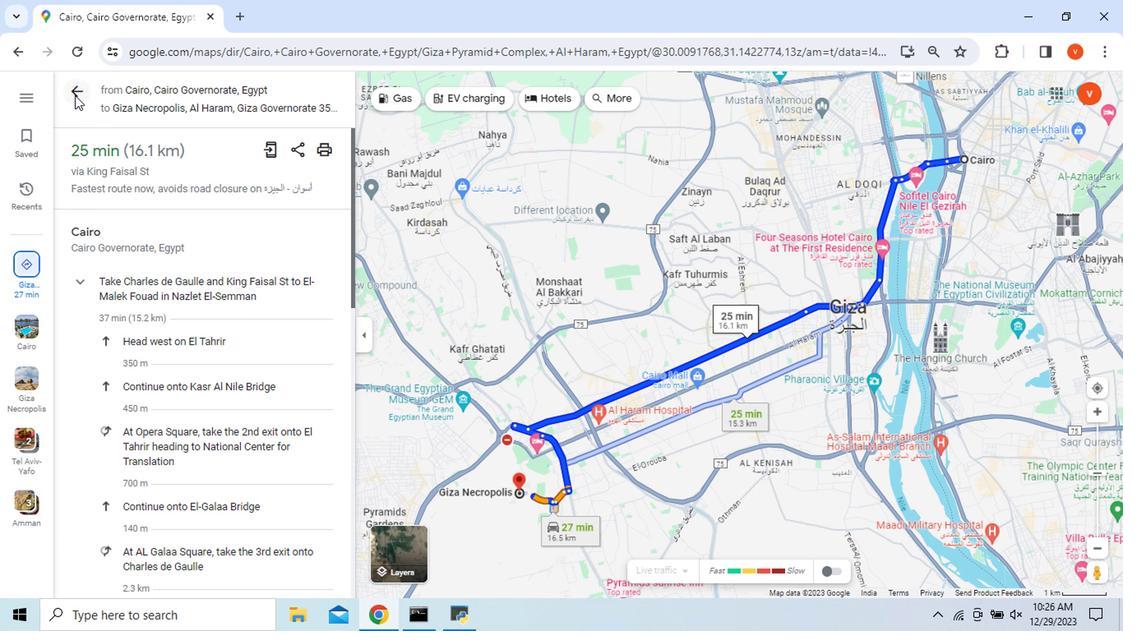 
Action: Mouse moved to (232, 469)
Screenshot: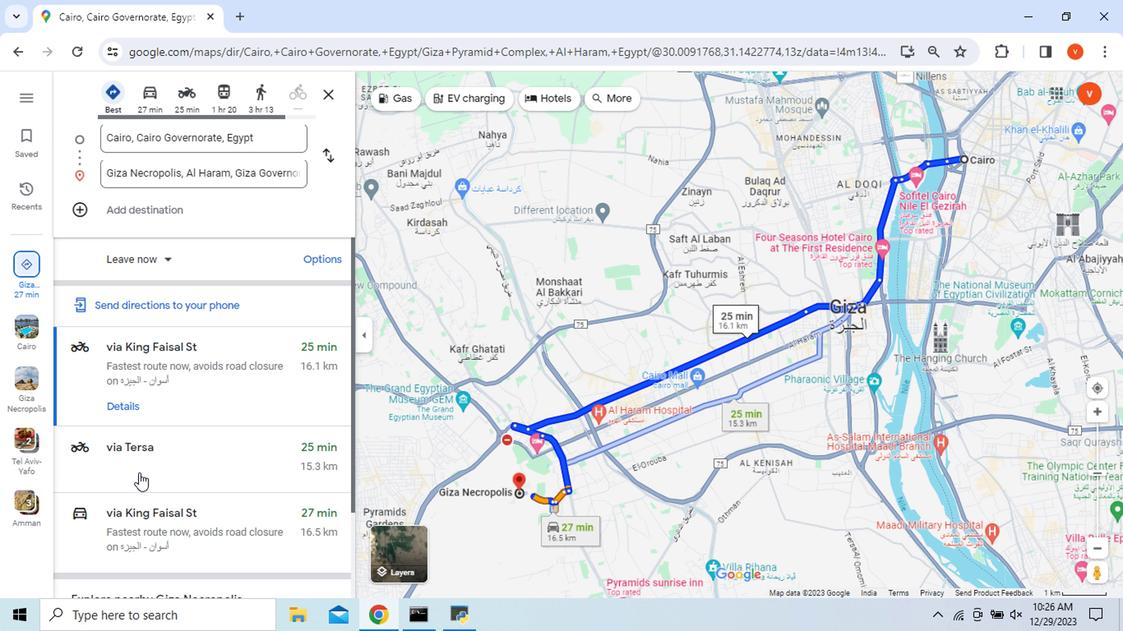 
Action: Mouse pressed left at (232, 469)
Screenshot: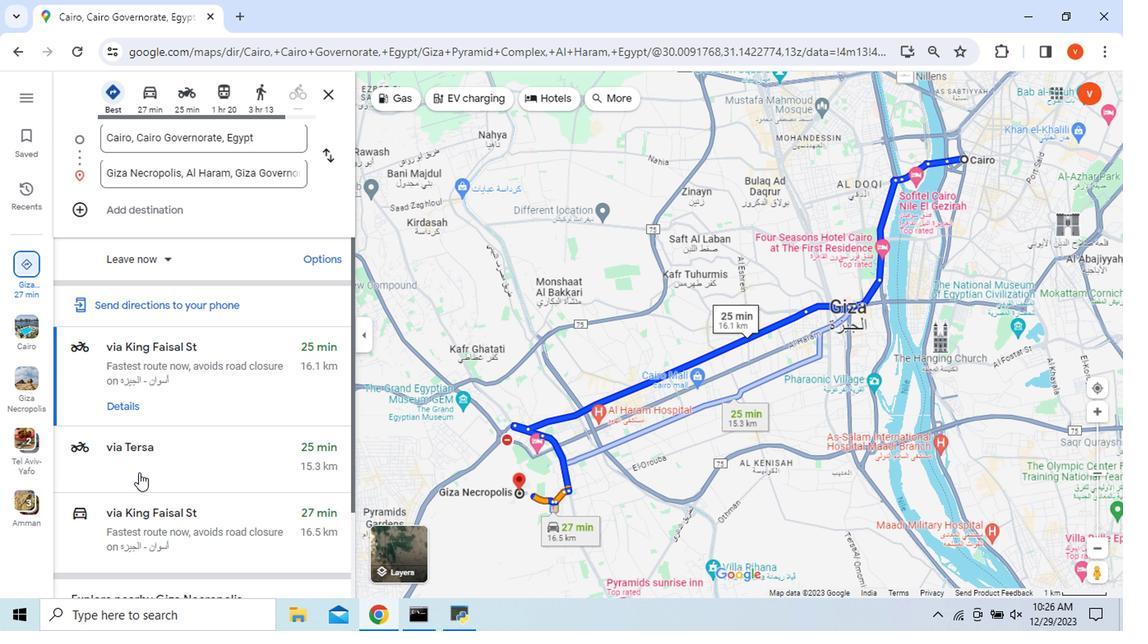 
Action: Mouse moved to (223, 456)
Screenshot: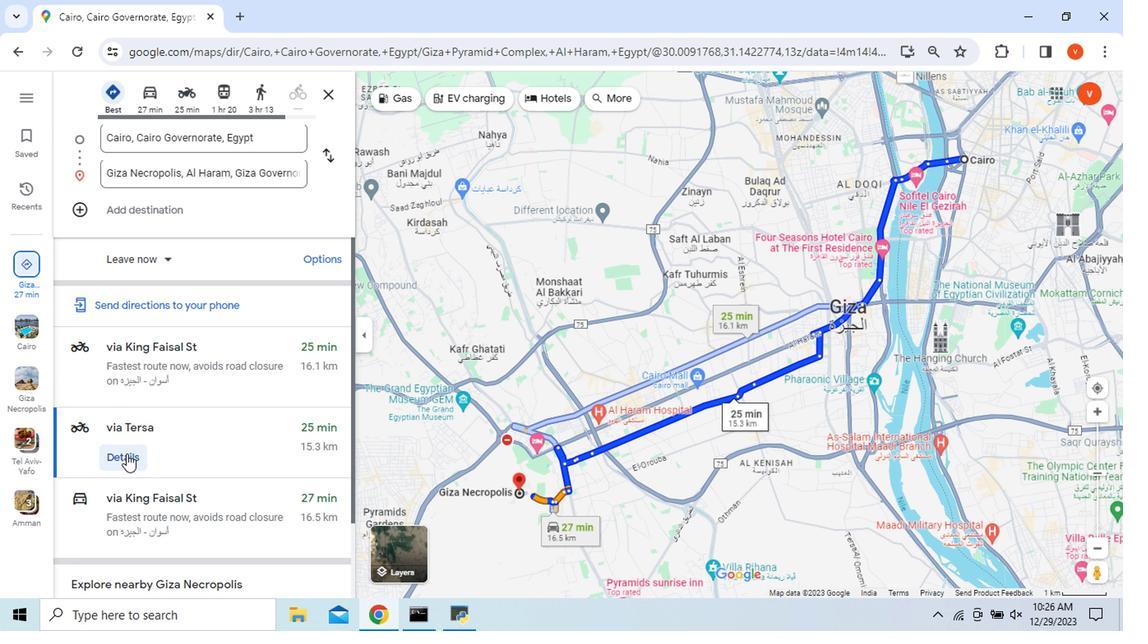 
Action: Mouse pressed left at (223, 456)
Screenshot: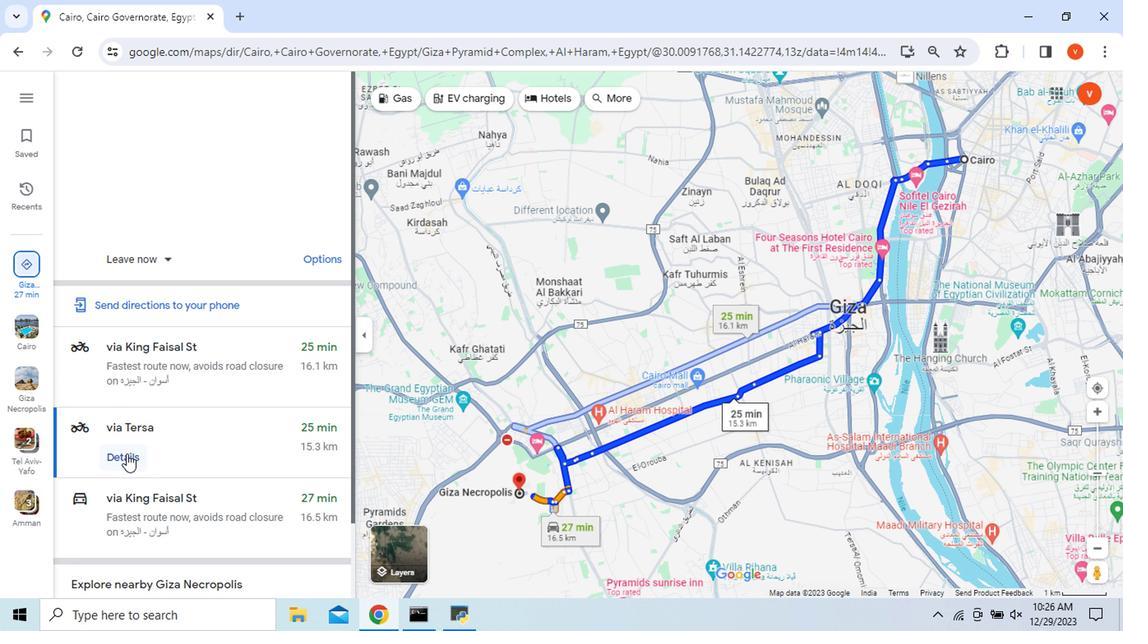 
Action: Mouse moved to (191, 325)
Screenshot: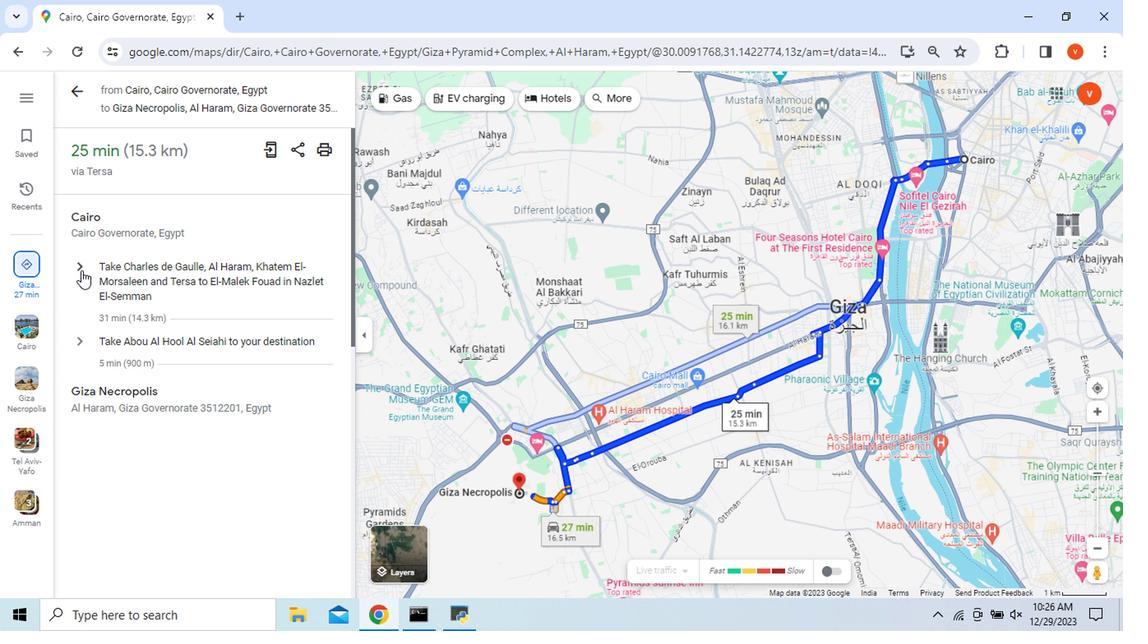
Action: Mouse pressed left at (191, 325)
Screenshot: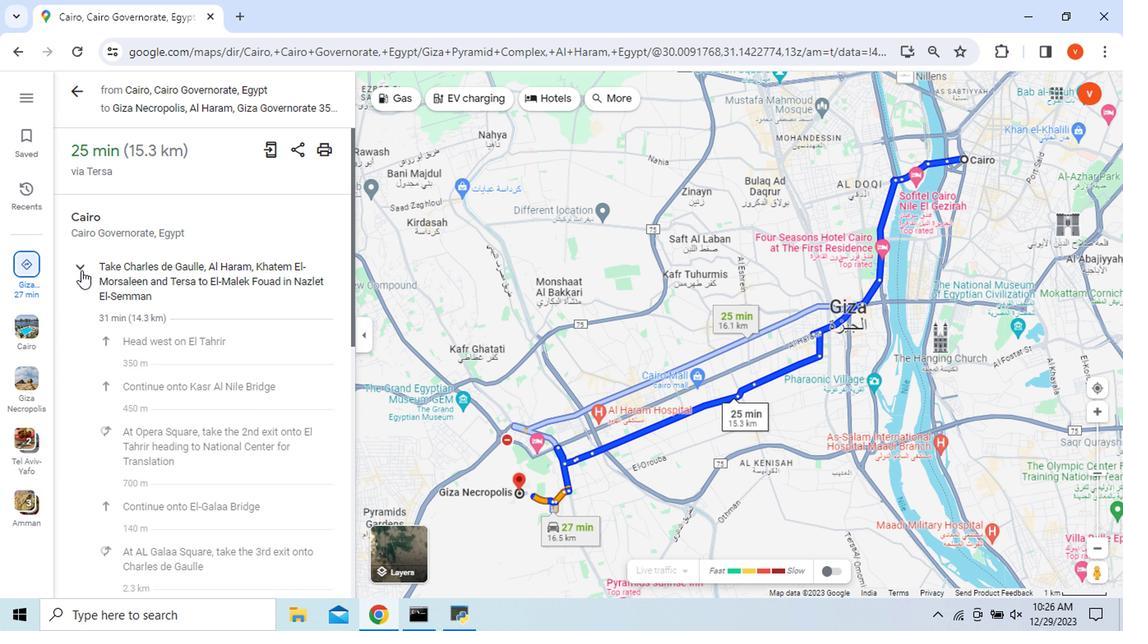 
Action: Mouse moved to (191, 354)
Screenshot: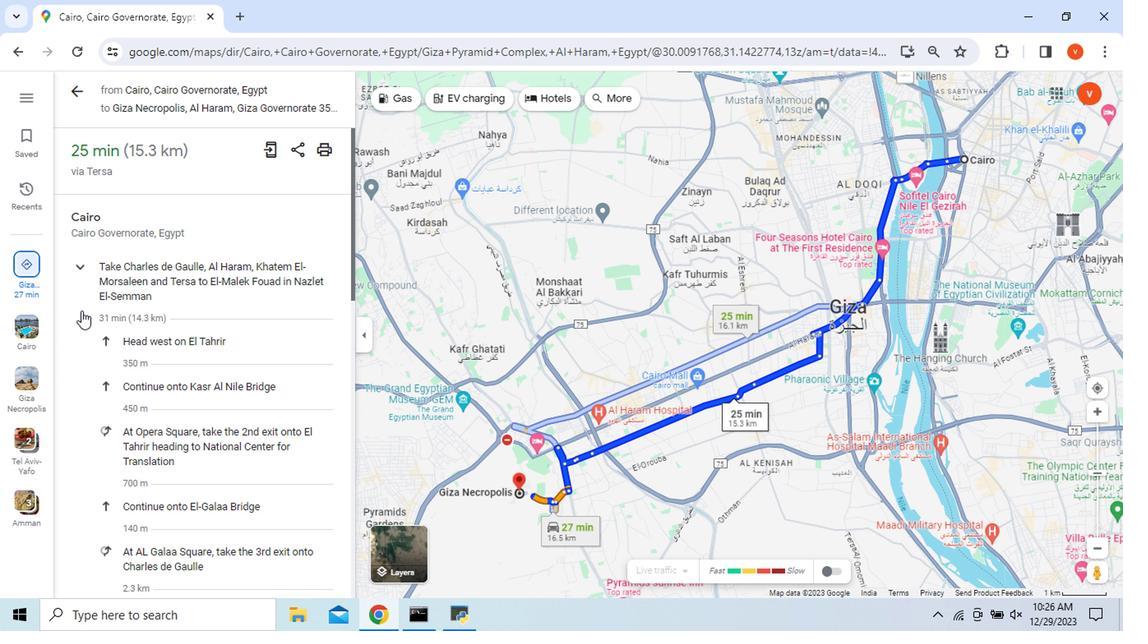 
Action: Mouse scrolled (191, 353) with delta (0, 0)
Screenshot: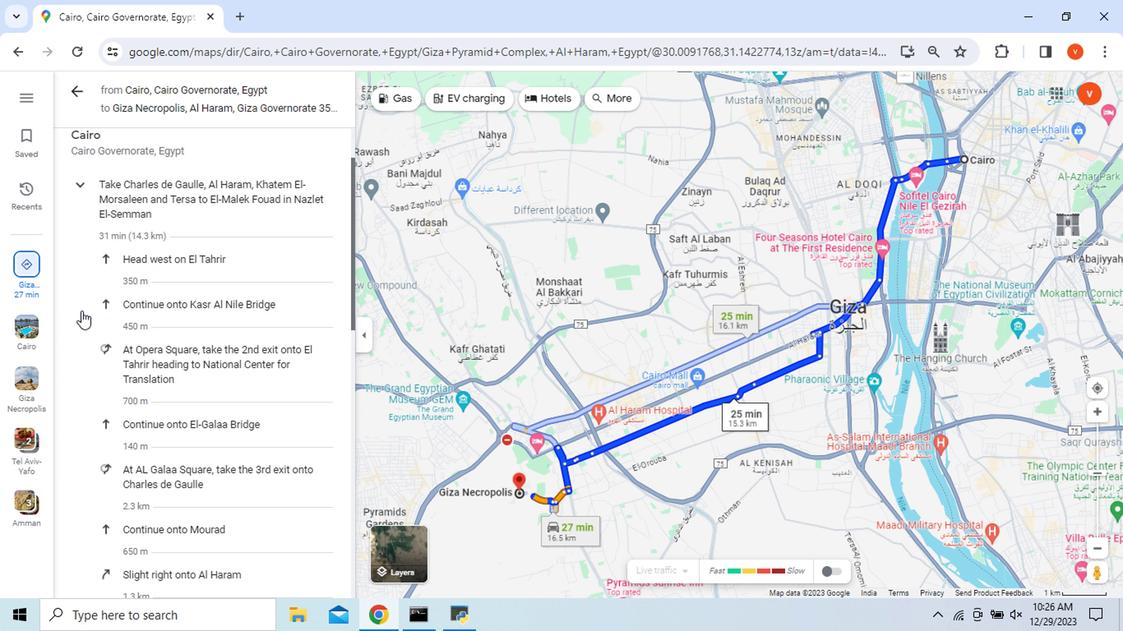 
Action: Mouse scrolled (191, 353) with delta (0, 0)
Screenshot: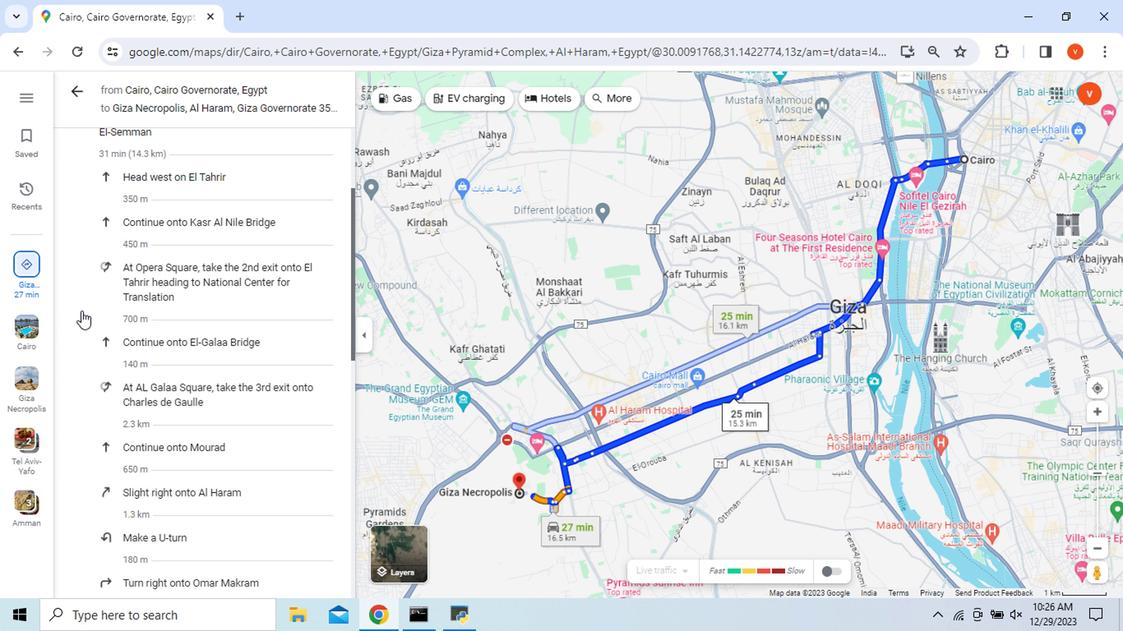 
Action: Mouse scrolled (191, 353) with delta (0, 0)
Screenshot: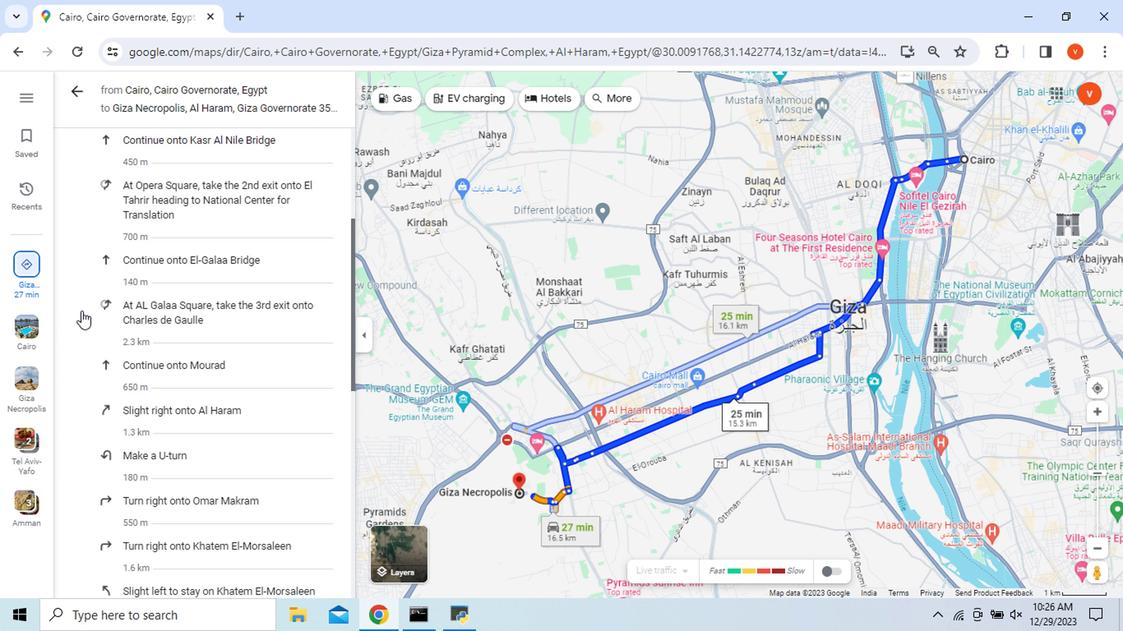 
Action: Mouse scrolled (191, 353) with delta (0, 0)
Screenshot: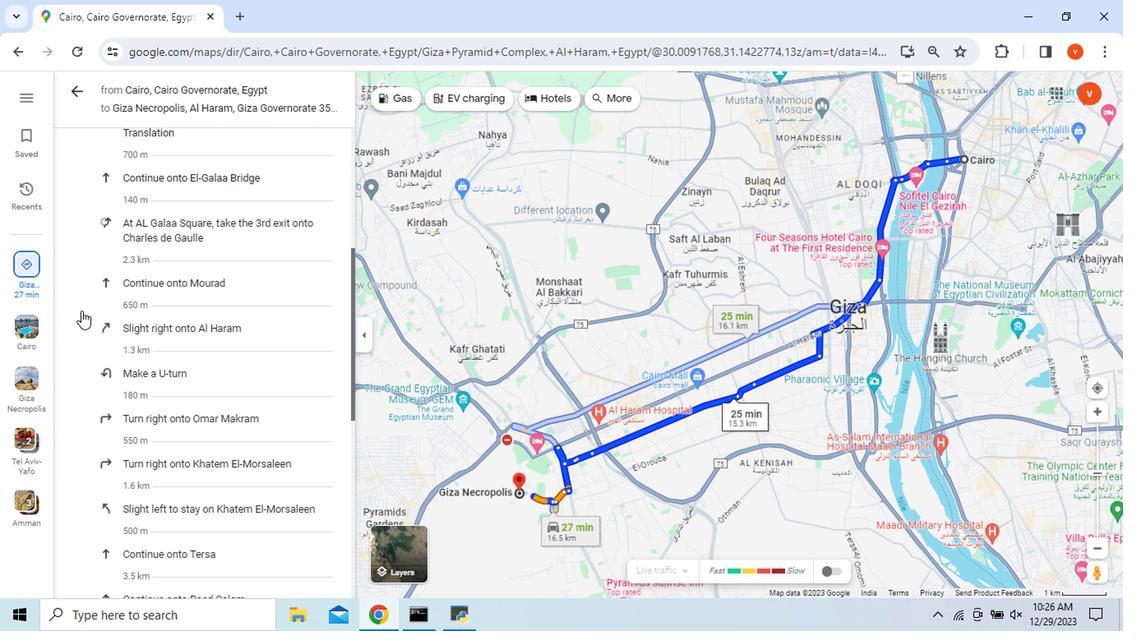 
Action: Mouse scrolled (191, 353) with delta (0, 0)
Screenshot: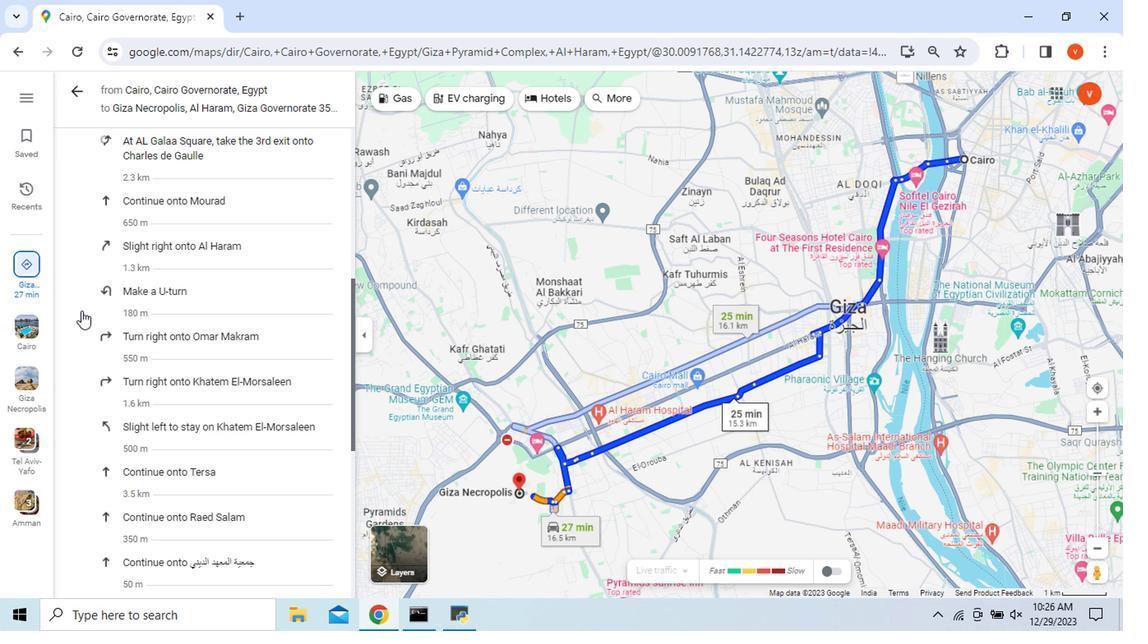 
Action: Mouse scrolled (191, 353) with delta (0, 0)
Screenshot: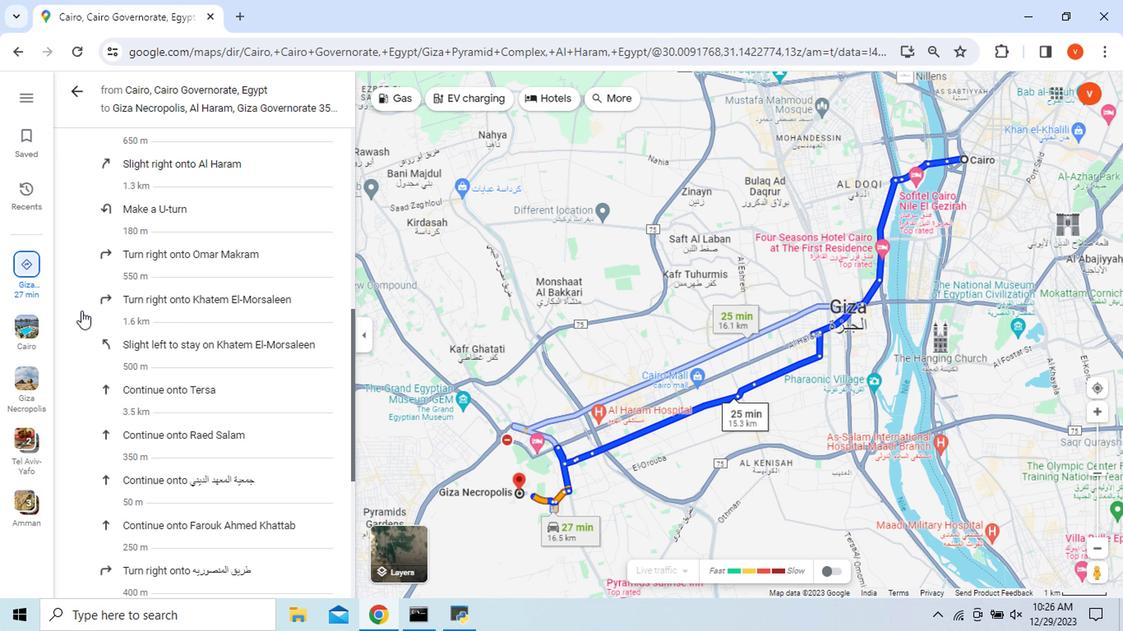 
Action: Mouse scrolled (191, 353) with delta (0, 0)
Screenshot: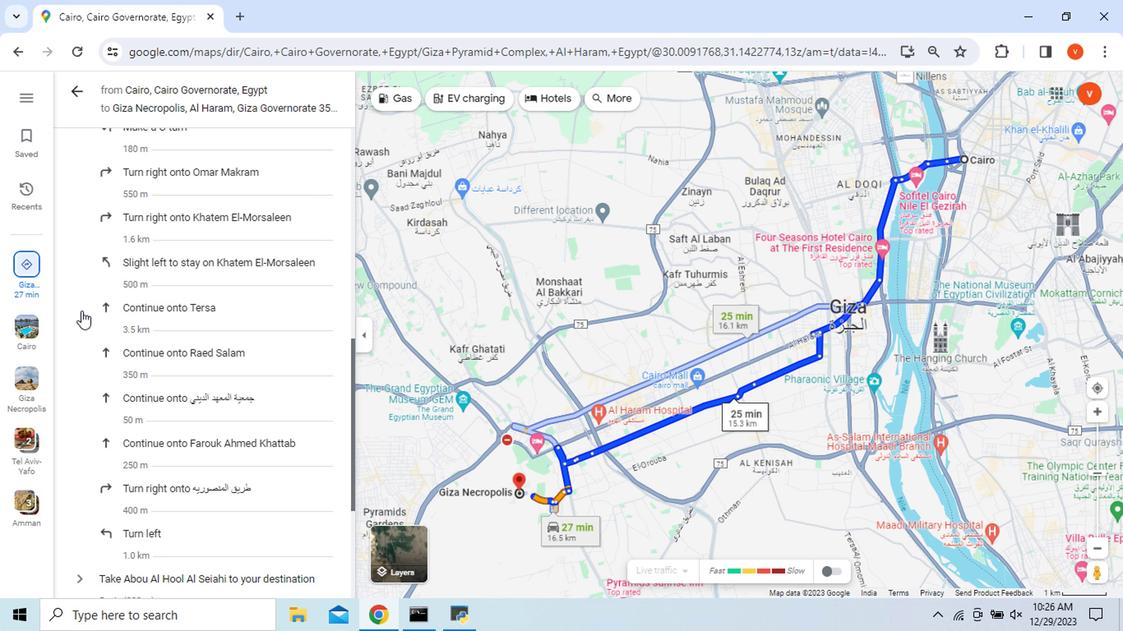 
Action: Mouse scrolled (191, 353) with delta (0, 0)
Screenshot: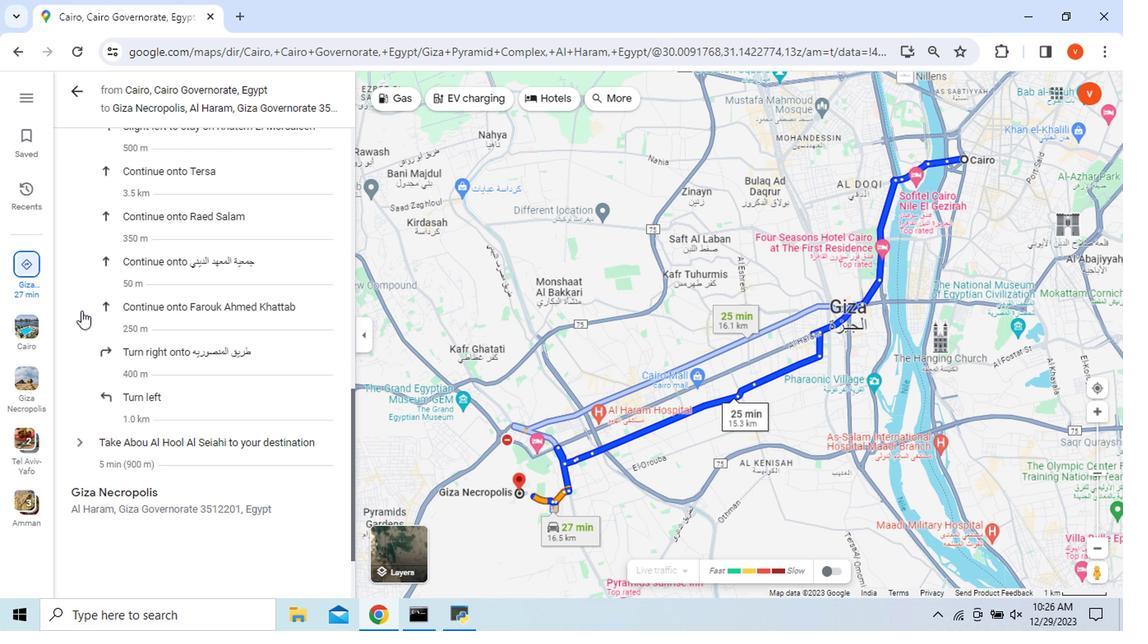 
Action: Mouse scrolled (191, 353) with delta (0, 0)
Screenshot: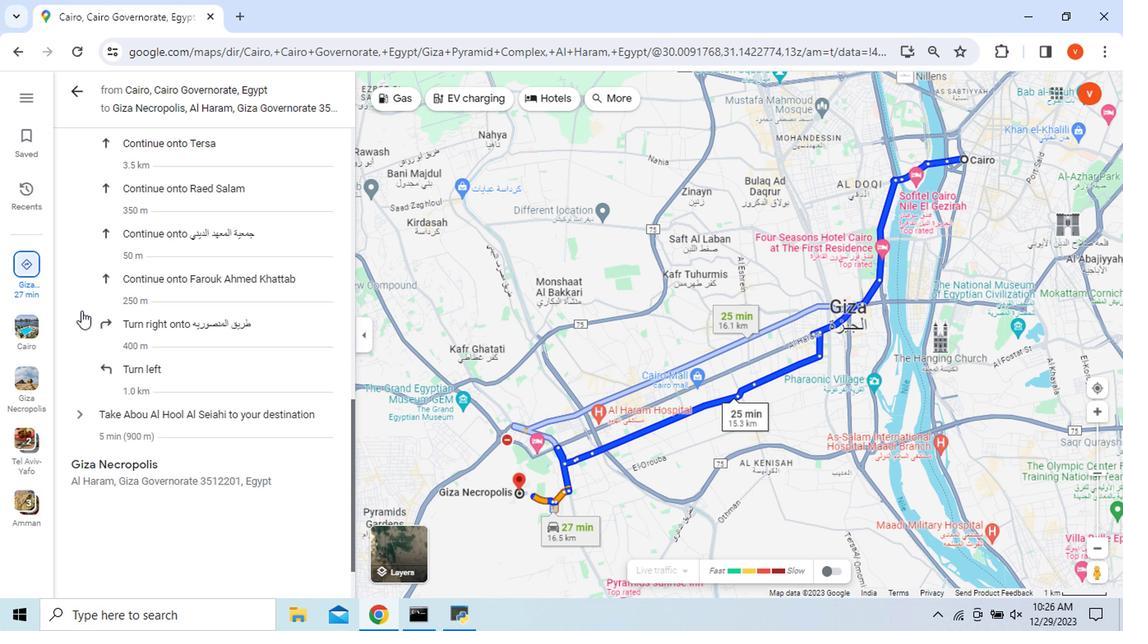 
Action: Mouse scrolled (191, 353) with delta (0, 0)
Screenshot: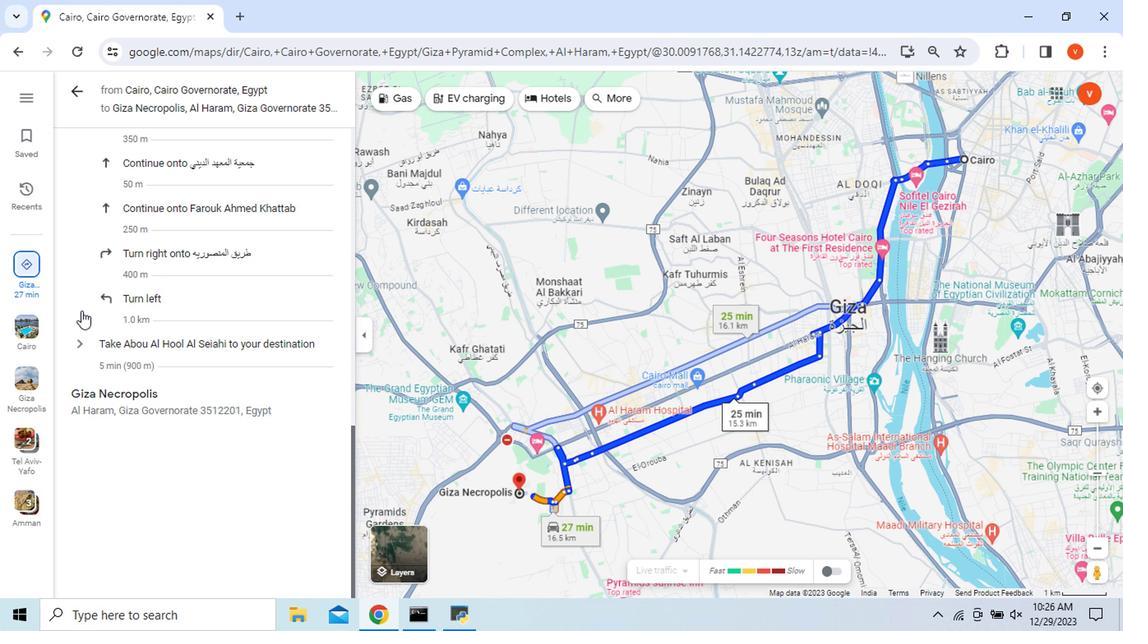 
Action: Mouse moved to (189, 372)
Screenshot: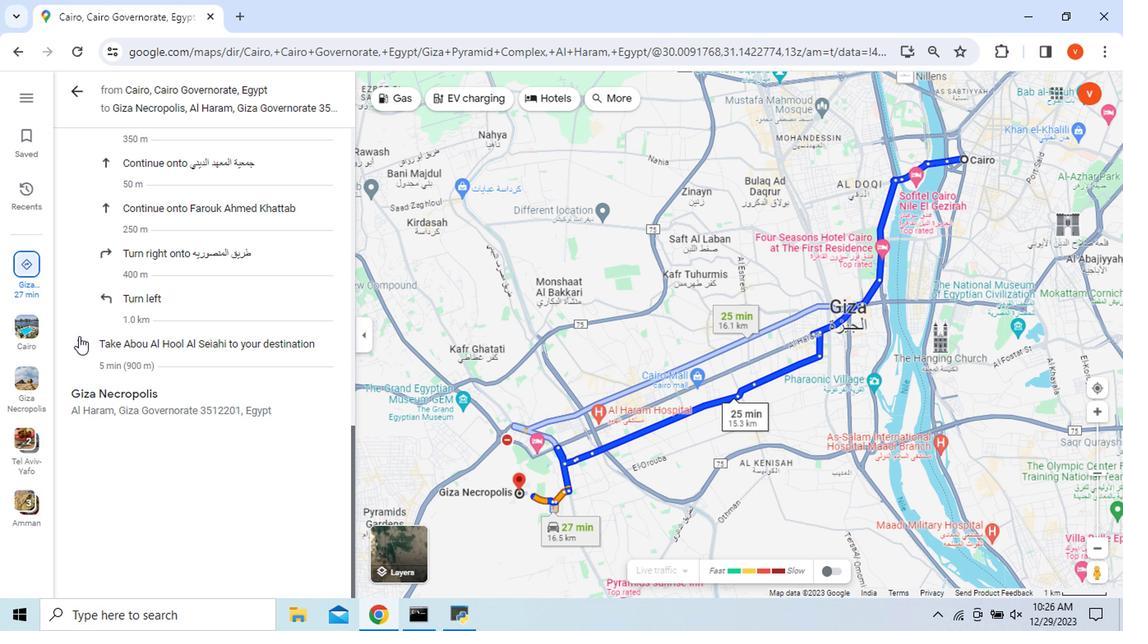 
Action: Mouse pressed left at (189, 372)
Screenshot: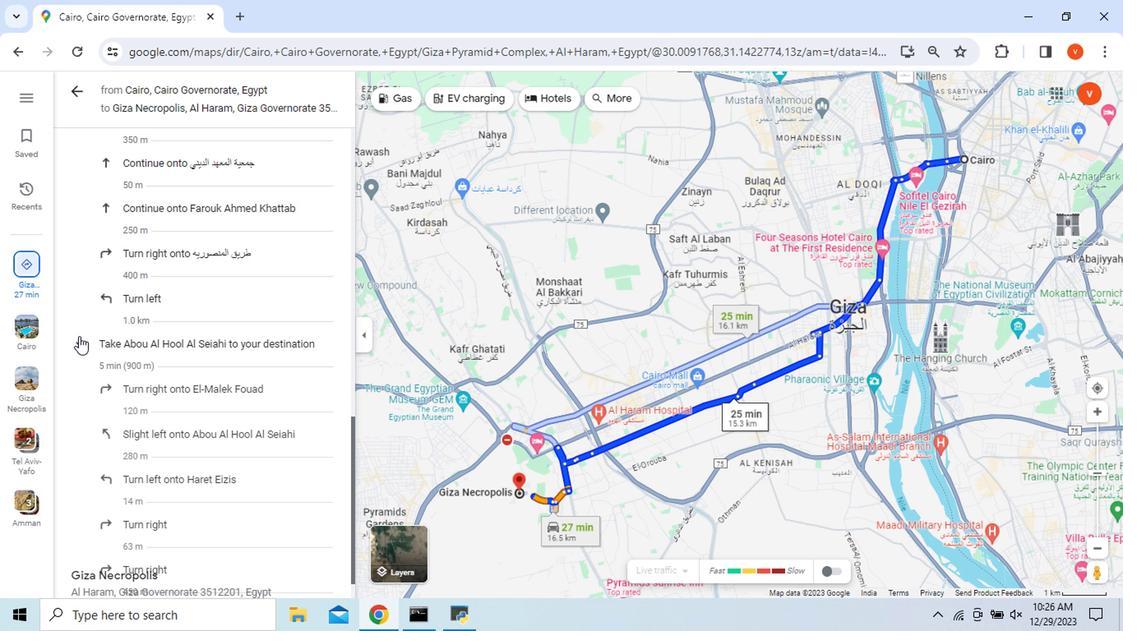 
Action: Mouse scrolled (189, 372) with delta (0, 0)
Screenshot: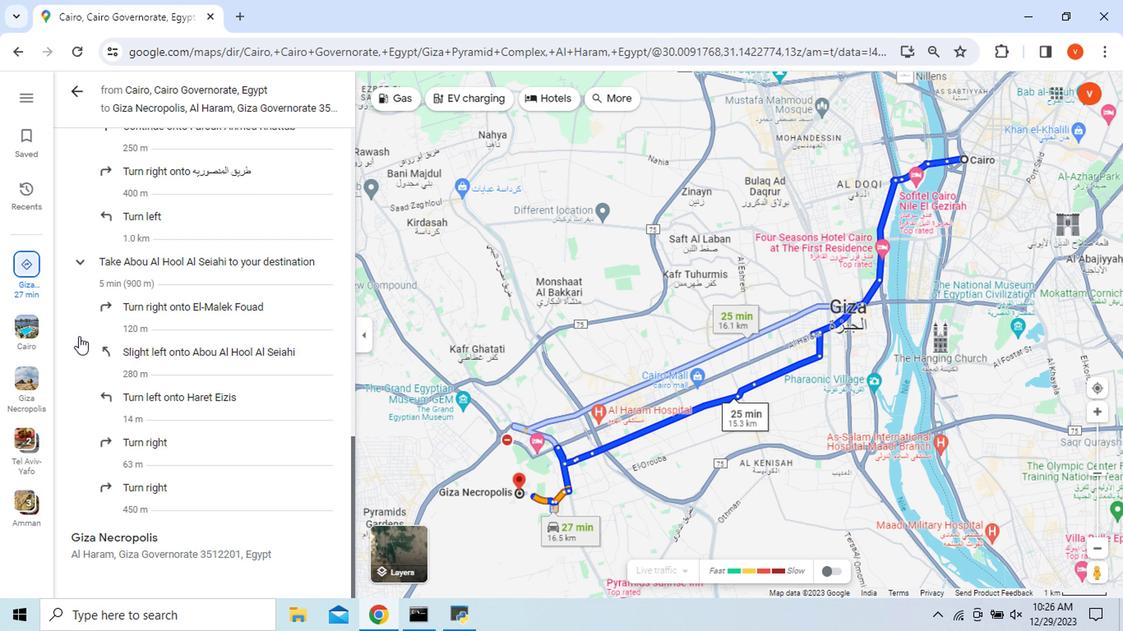 
Action: Mouse scrolled (189, 372) with delta (0, 0)
Screenshot: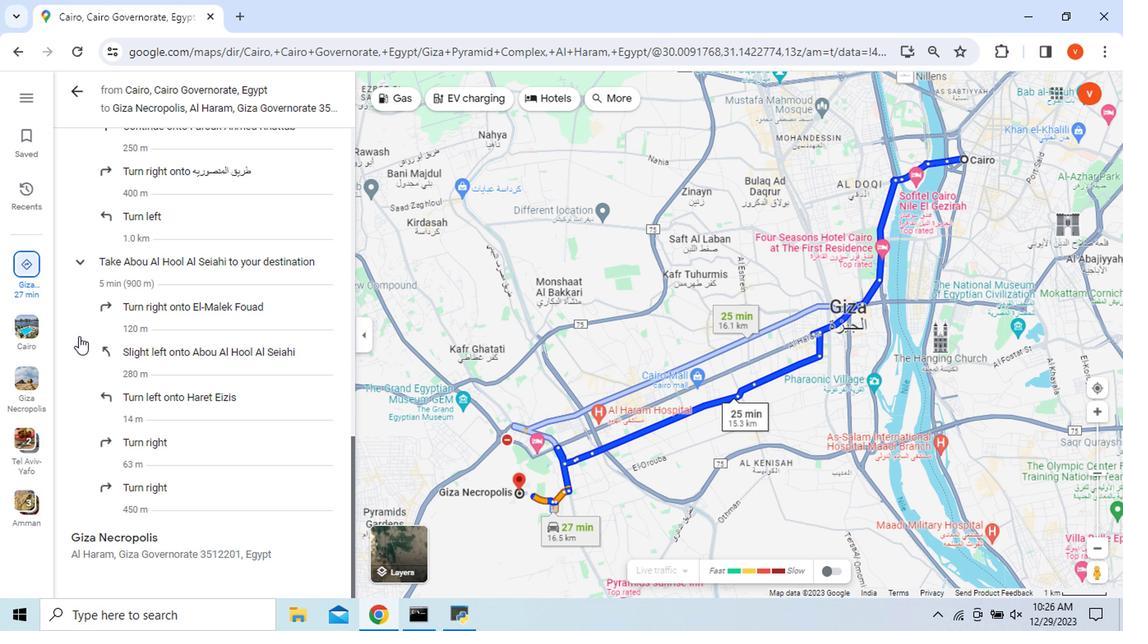 
Action: Mouse scrolled (189, 372) with delta (0, 0)
Screenshot: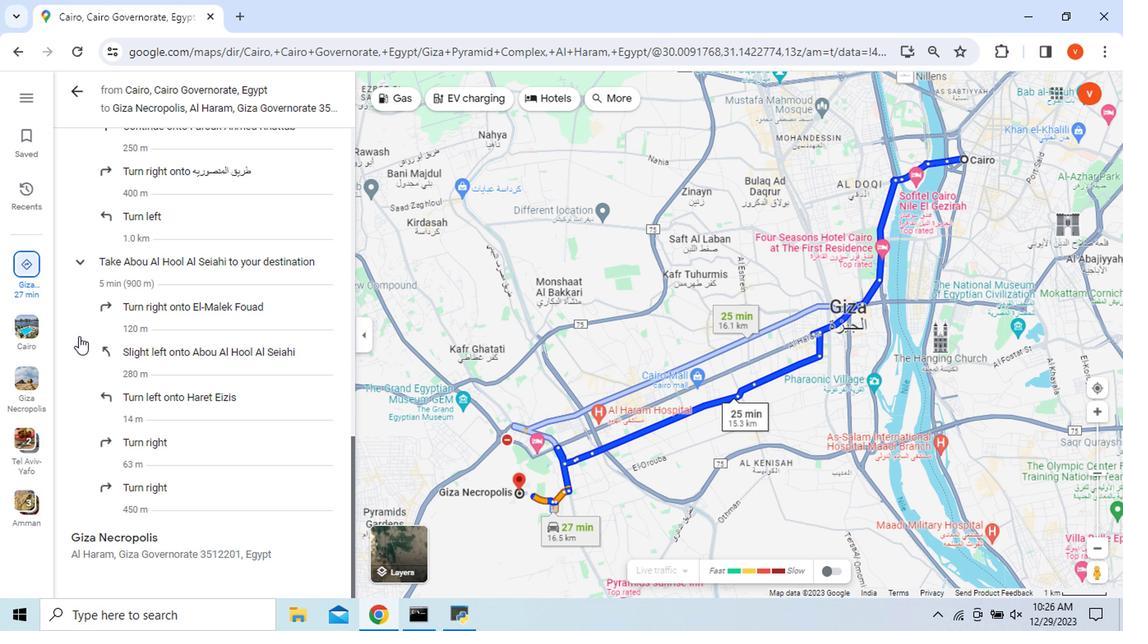 
Action: Mouse moved to (187, 200)
Screenshot: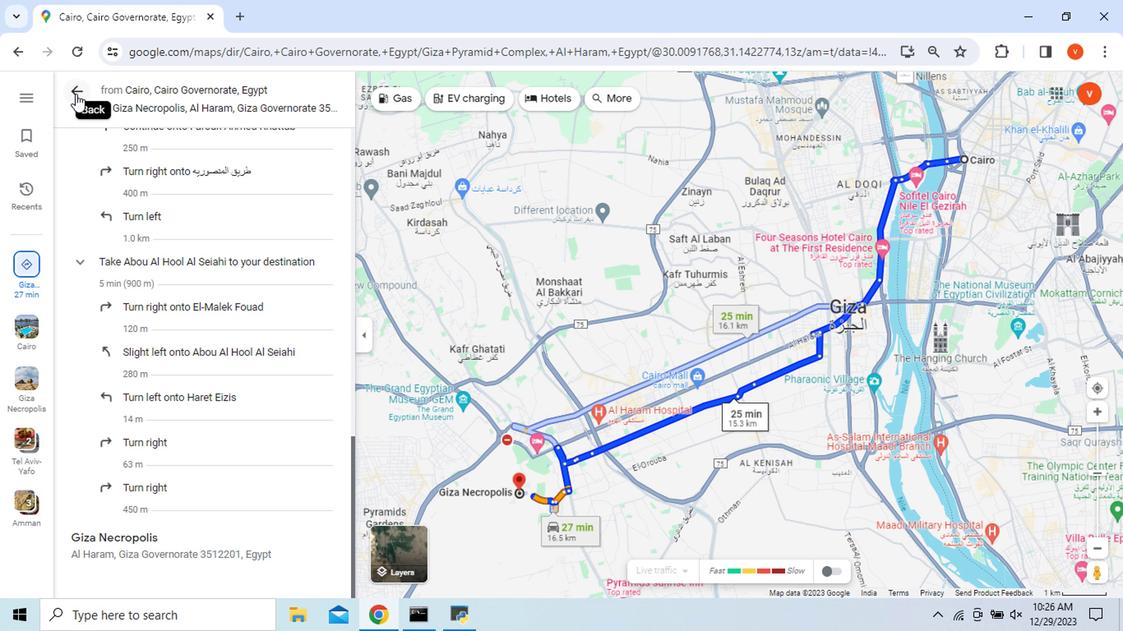 
Action: Mouse pressed left at (187, 200)
Screenshot: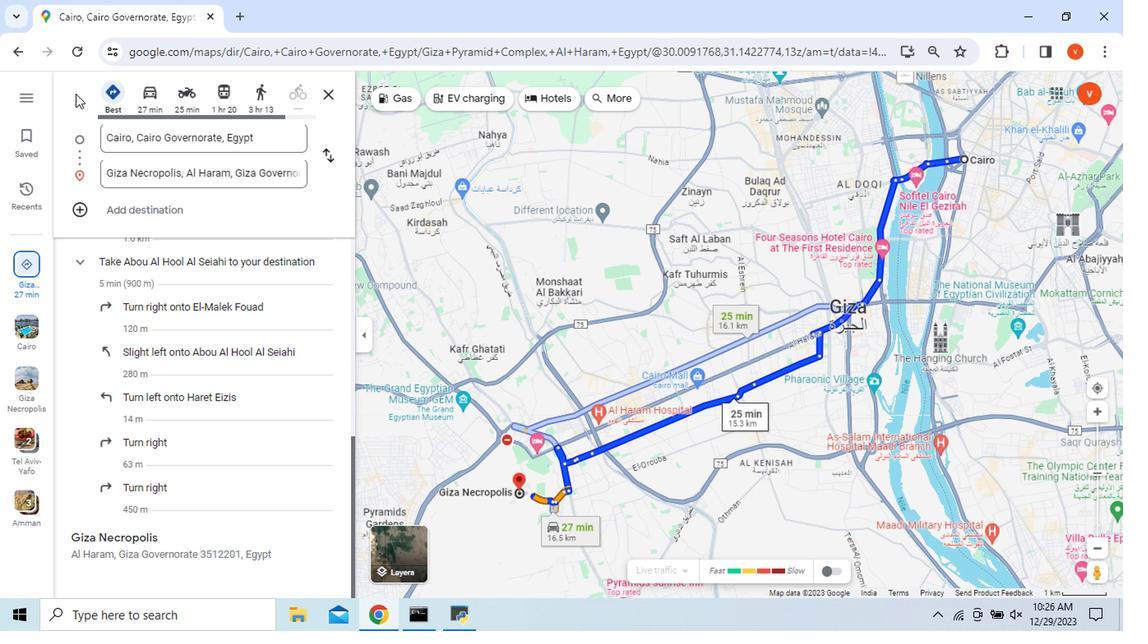 
Action: Mouse moved to (981, 494)
Screenshot: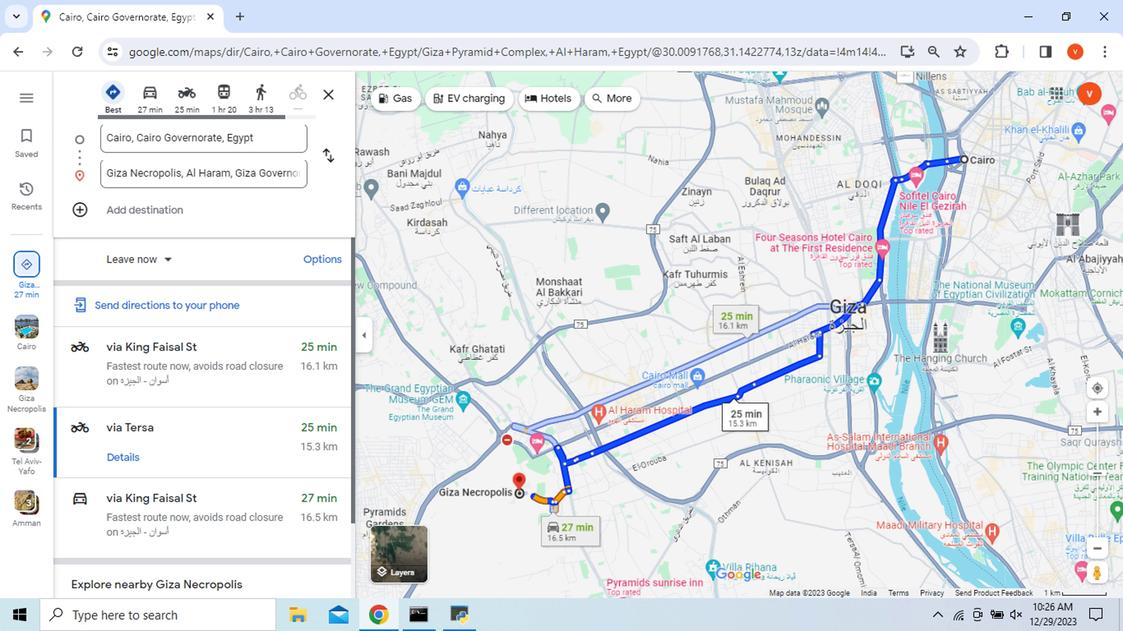 
